 Task: Apply a VST vocoder creatively on a drum loop for robotic percussive textures.
Action: Mouse moved to (73, 10)
Screenshot: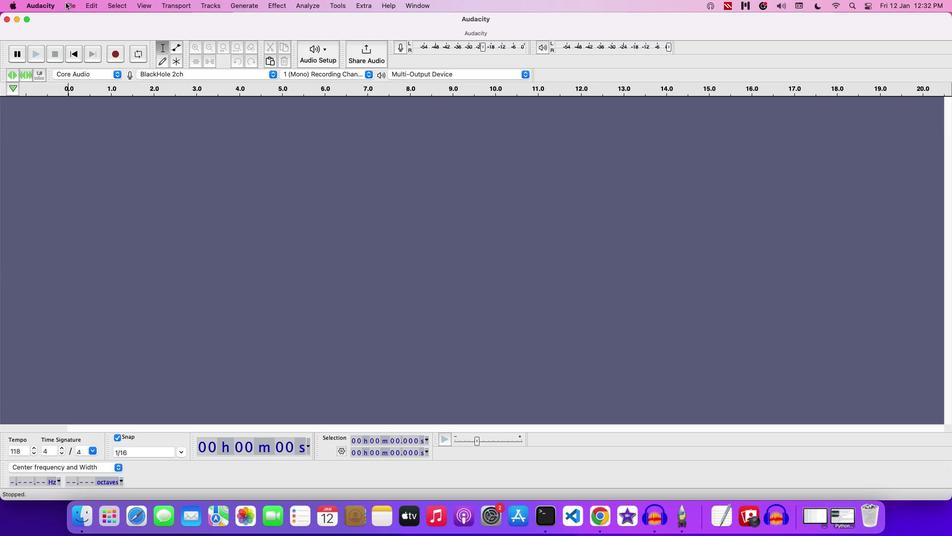 
Action: Mouse pressed left at (73, 10)
Screenshot: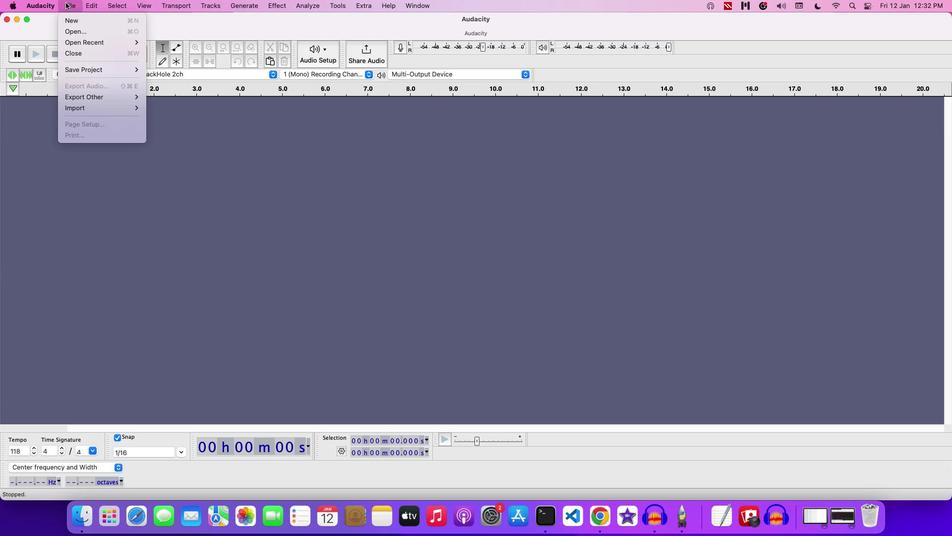 
Action: Mouse moved to (107, 37)
Screenshot: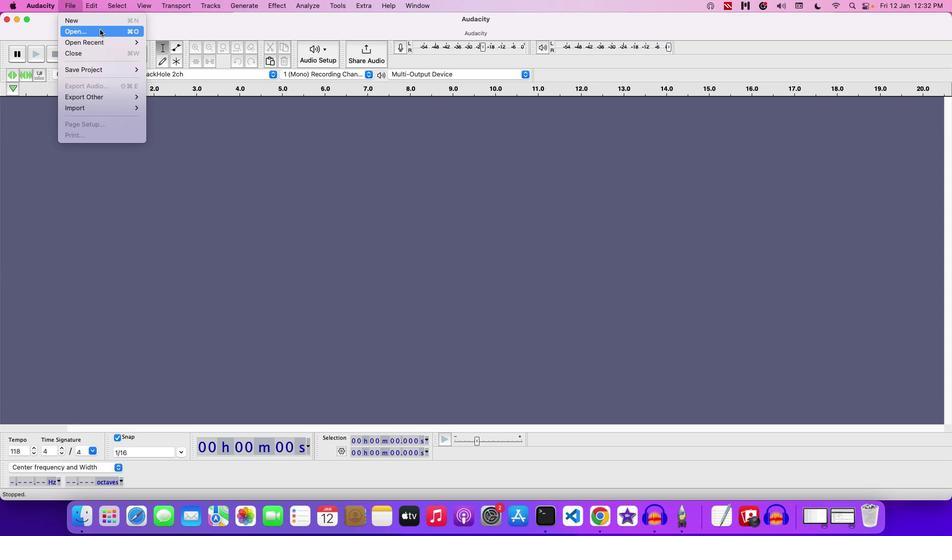 
Action: Mouse pressed left at (107, 37)
Screenshot: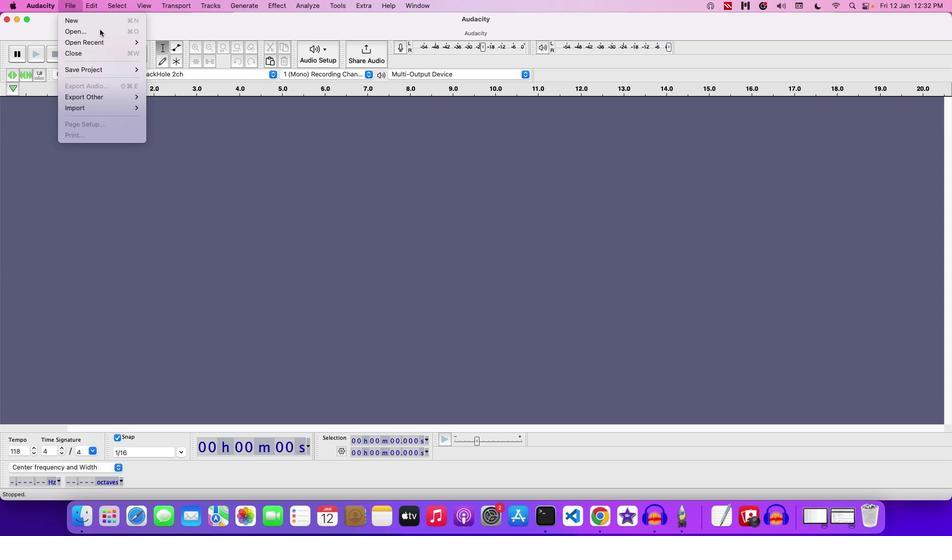 
Action: Mouse moved to (493, 115)
Screenshot: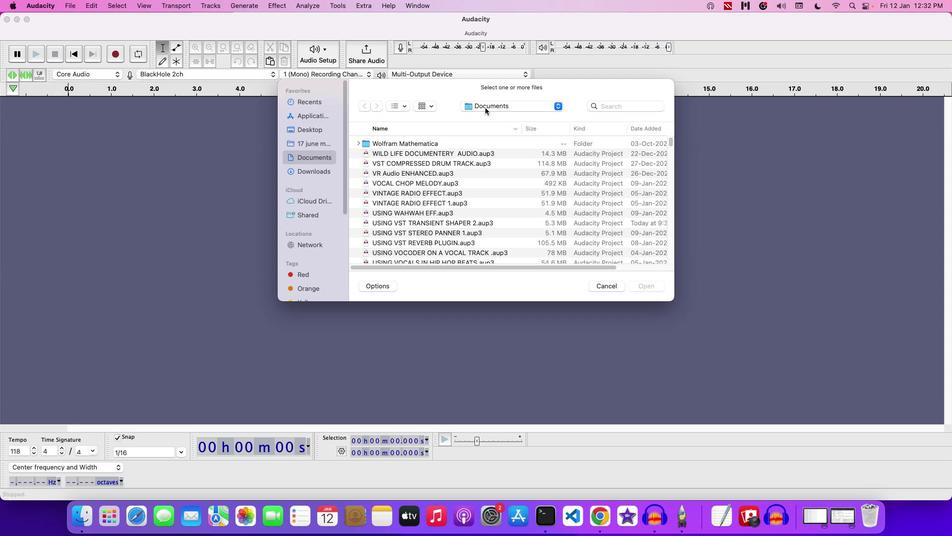 
Action: Mouse pressed left at (493, 115)
Screenshot: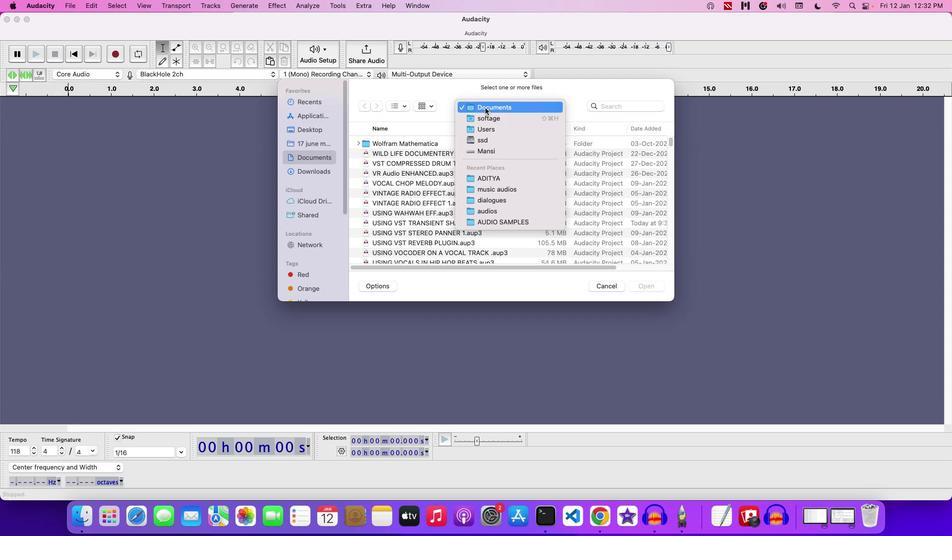 
Action: Mouse moved to (495, 181)
Screenshot: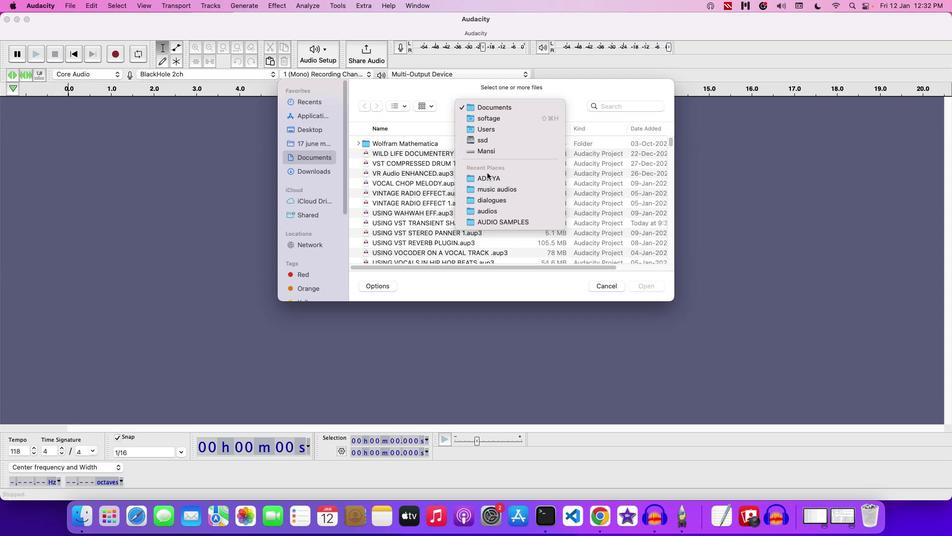 
Action: Mouse pressed left at (495, 181)
Screenshot: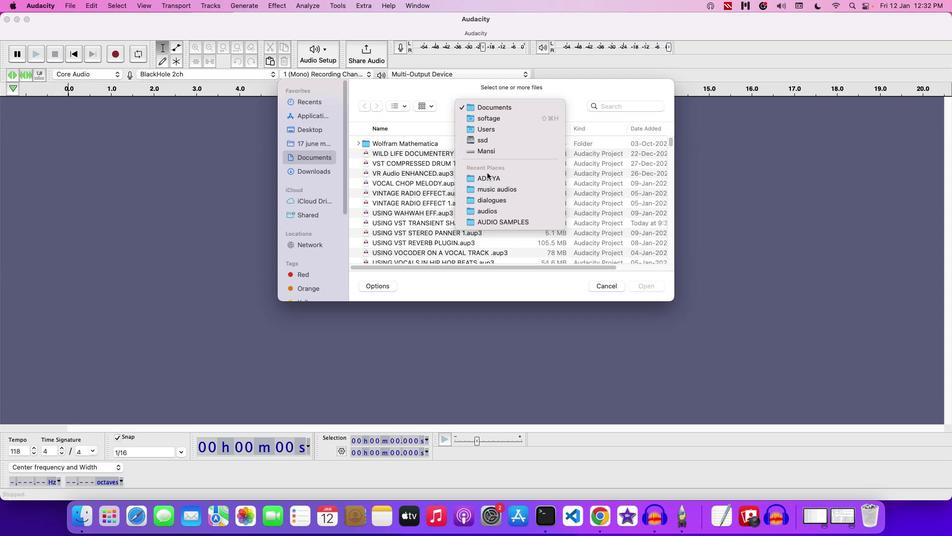 
Action: Mouse moved to (395, 237)
Screenshot: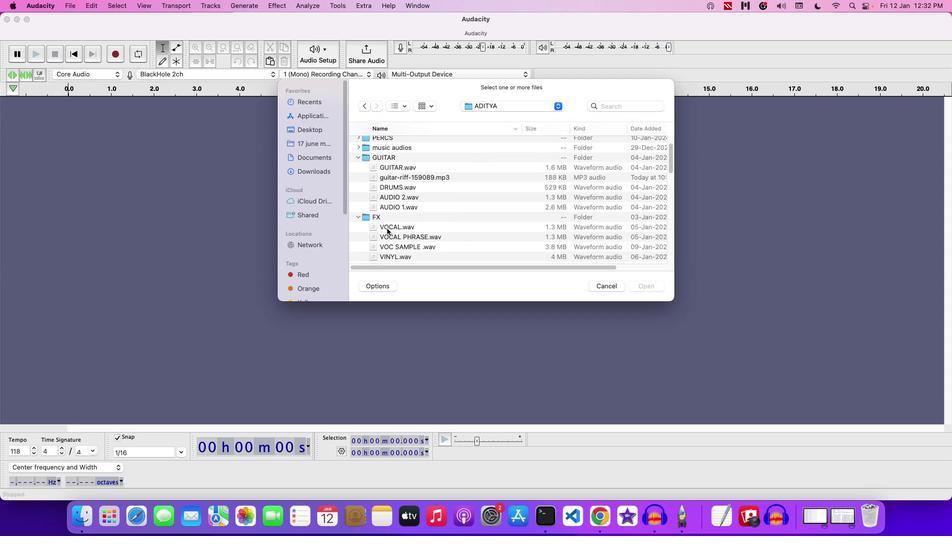 
Action: Mouse scrolled (395, 237) with delta (7, 7)
Screenshot: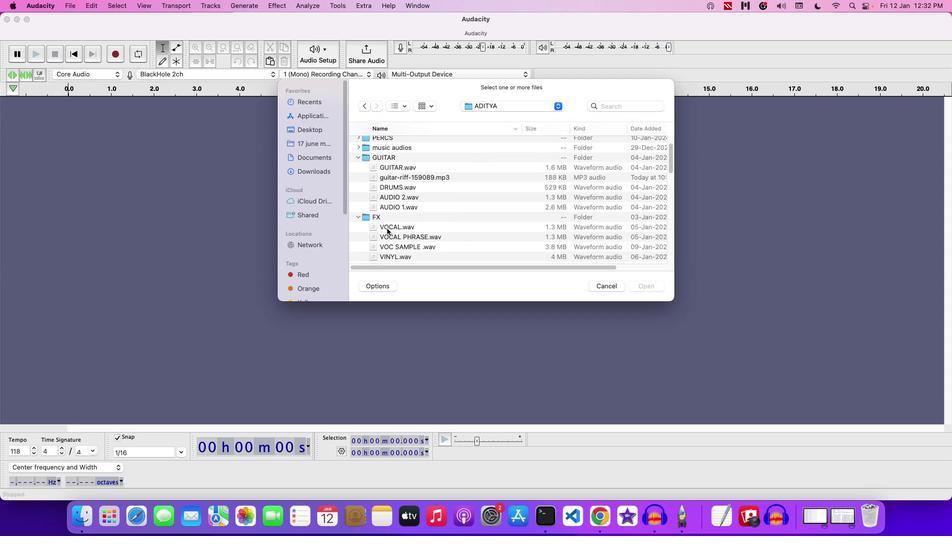 
Action: Mouse scrolled (395, 237) with delta (7, 7)
Screenshot: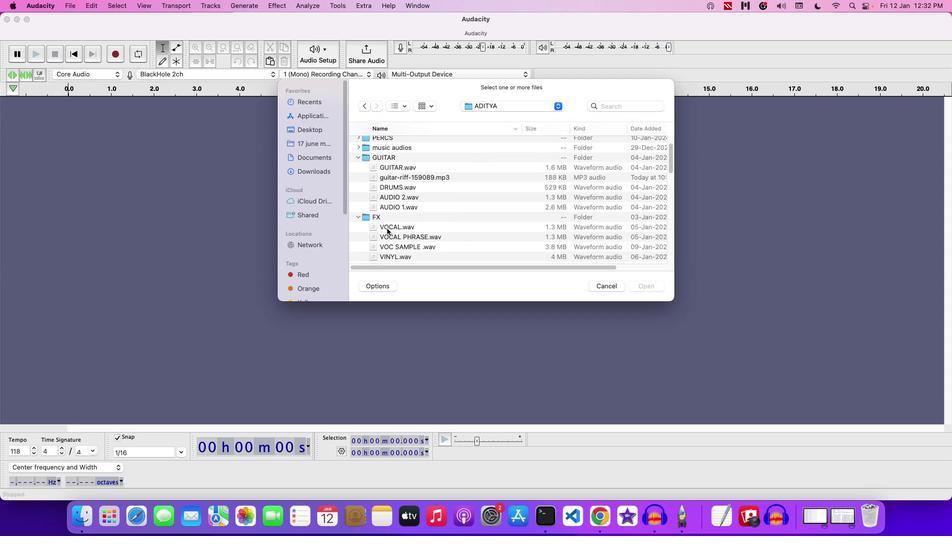 
Action: Mouse moved to (395, 236)
Screenshot: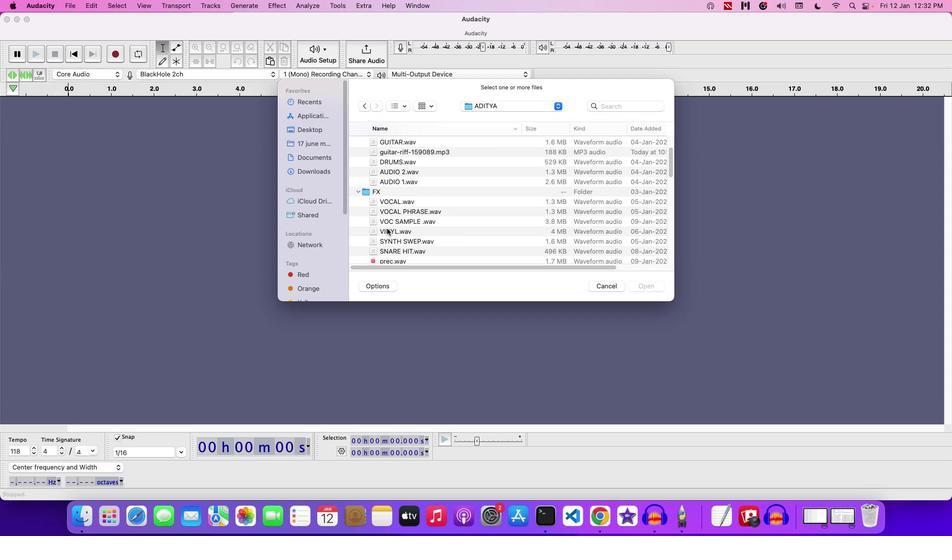 
Action: Mouse scrolled (395, 236) with delta (7, 6)
Screenshot: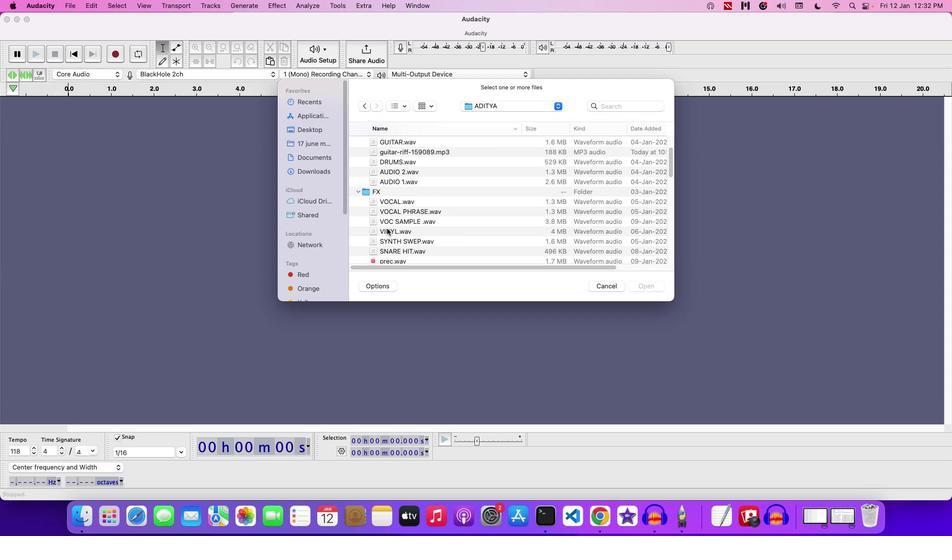 
Action: Mouse scrolled (395, 236) with delta (7, 6)
Screenshot: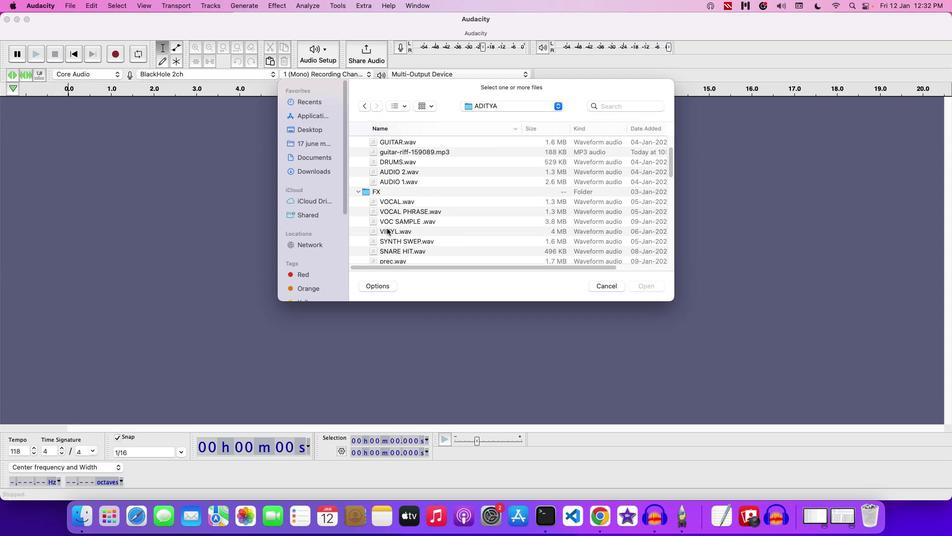 
Action: Mouse moved to (395, 235)
Screenshot: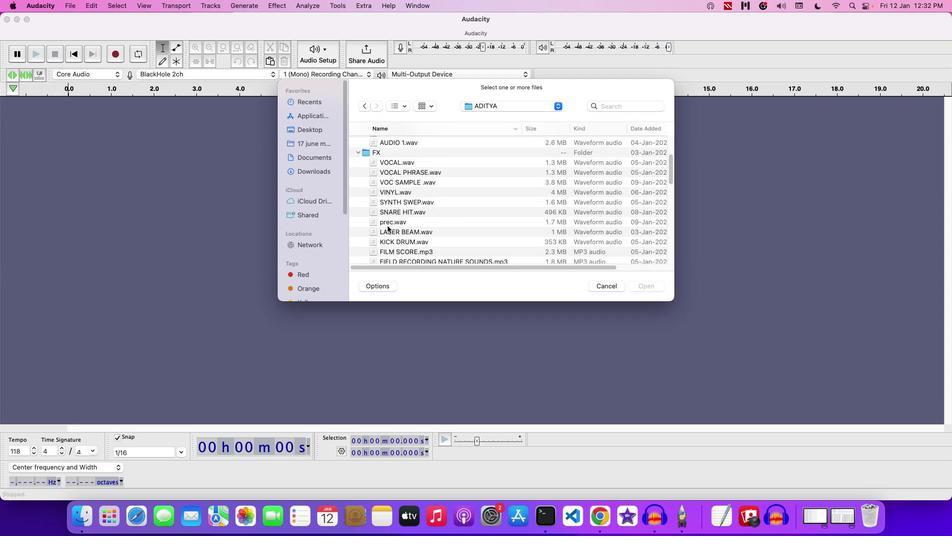 
Action: Mouse scrolled (395, 235) with delta (7, 7)
Screenshot: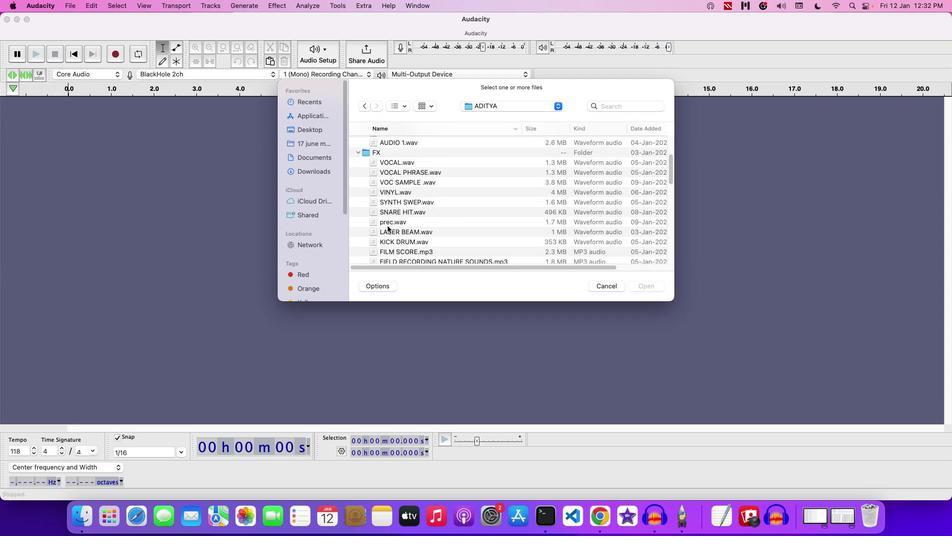 
Action: Mouse moved to (395, 234)
Screenshot: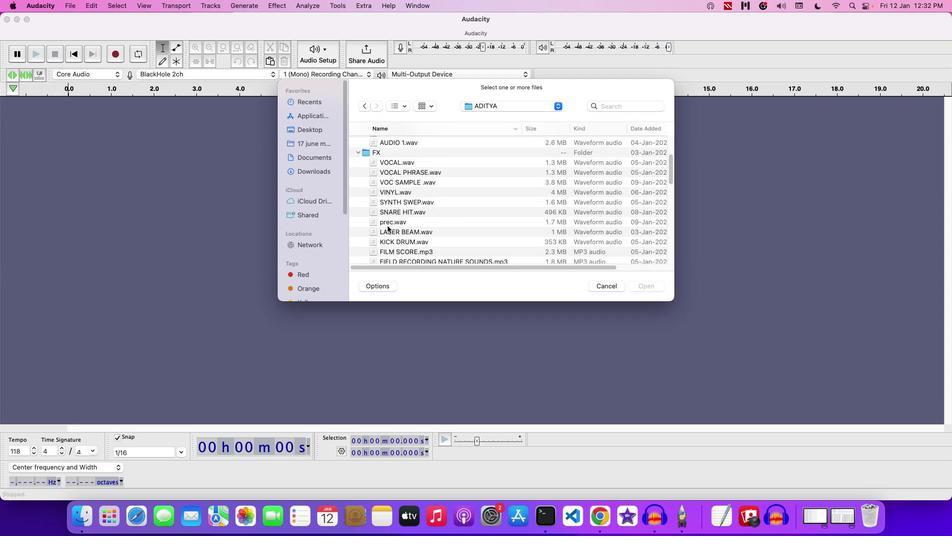 
Action: Mouse scrolled (395, 234) with delta (7, 7)
Screenshot: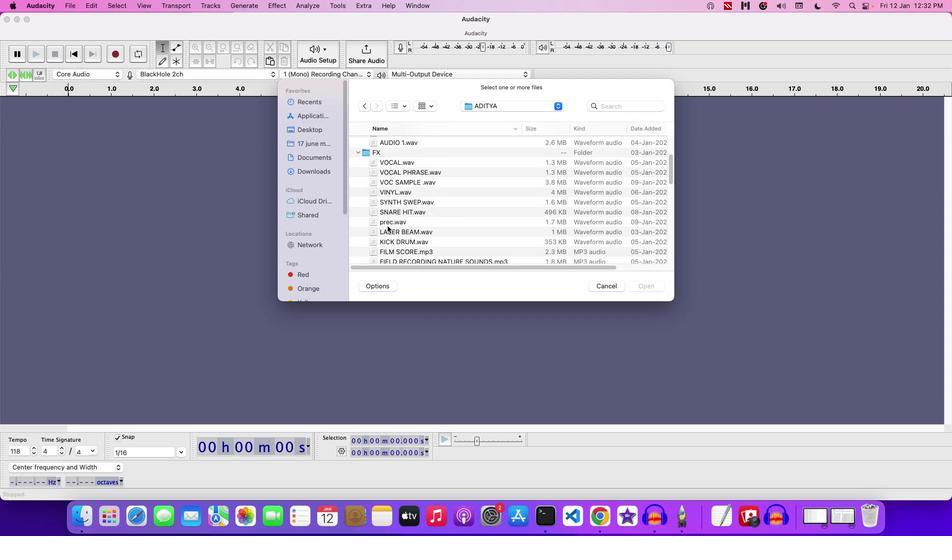 
Action: Mouse moved to (395, 233)
Screenshot: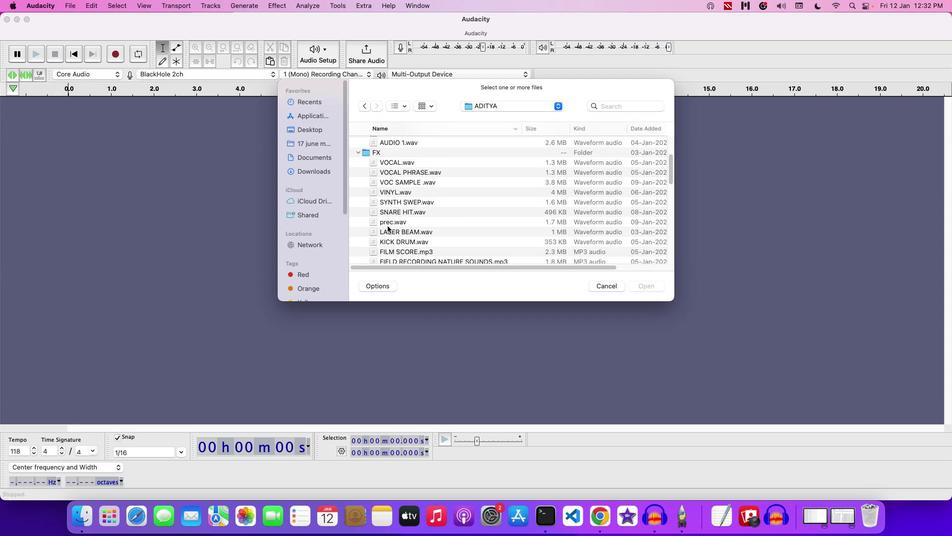 
Action: Mouse scrolled (395, 233) with delta (7, 6)
Screenshot: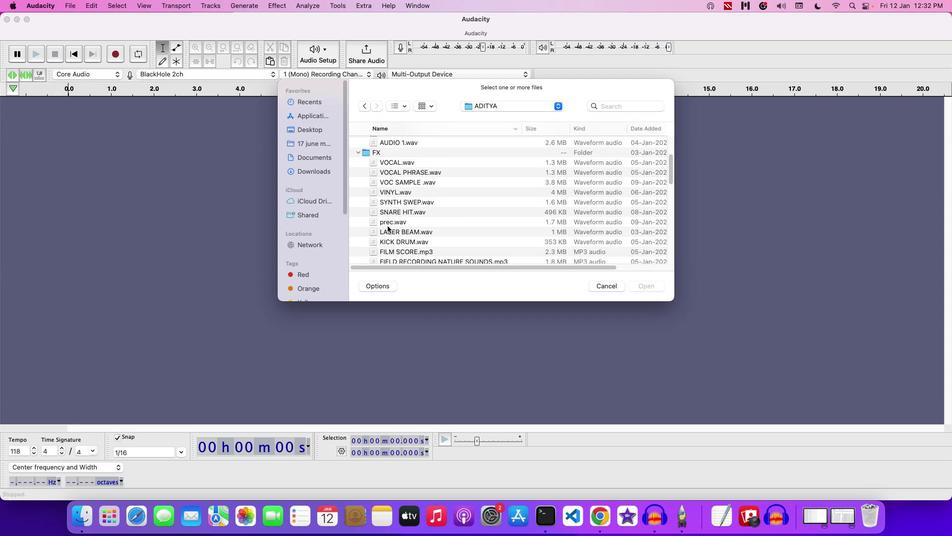 
Action: Mouse scrolled (395, 233) with delta (7, 7)
Screenshot: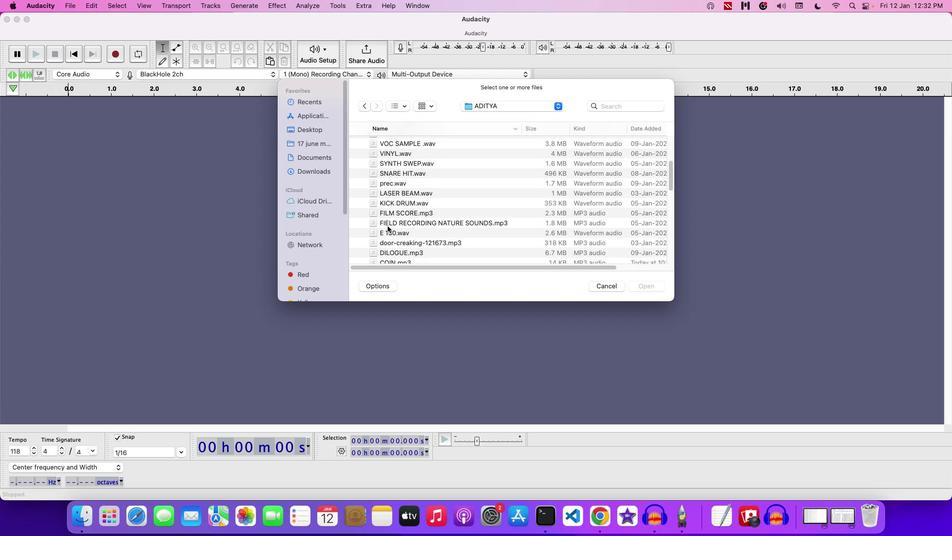 
Action: Mouse scrolled (395, 233) with delta (7, 7)
Screenshot: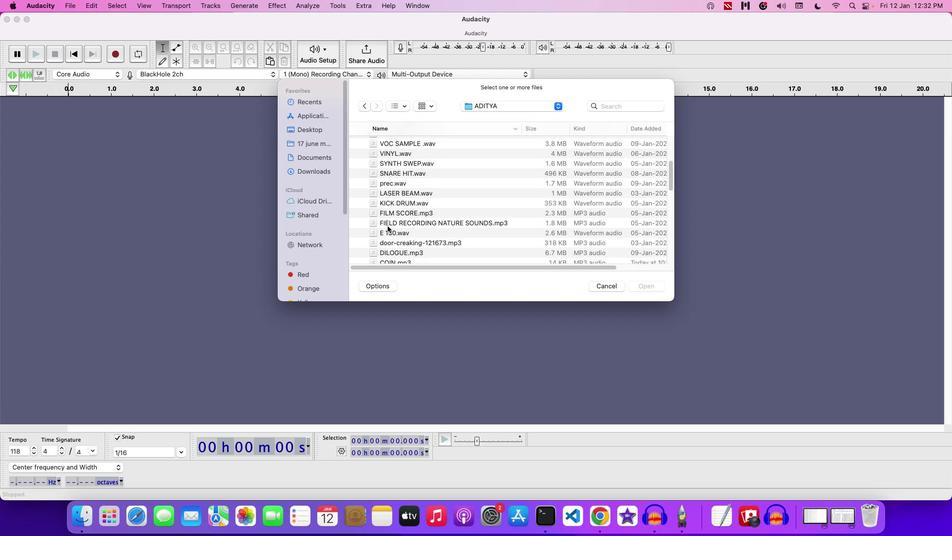
Action: Mouse scrolled (395, 233) with delta (7, 6)
Screenshot: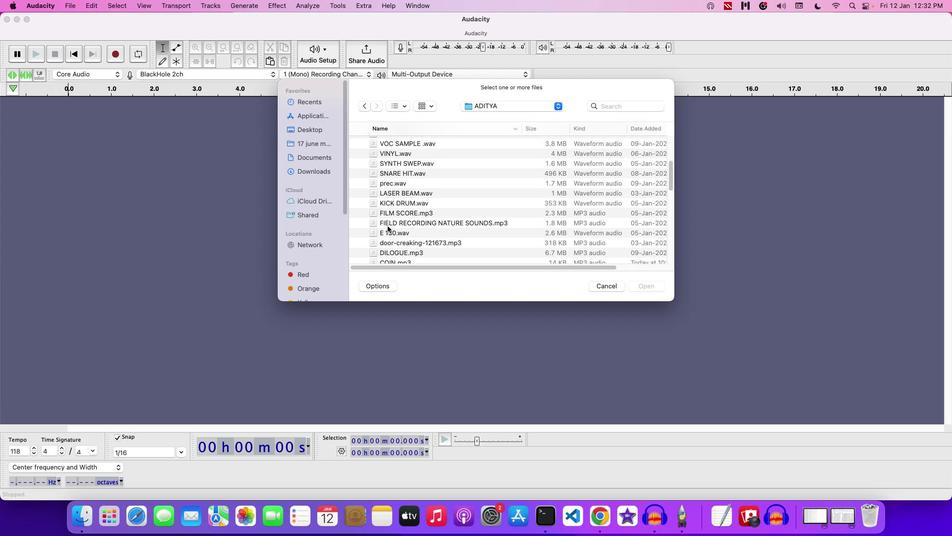 
Action: Mouse scrolled (395, 233) with delta (7, 7)
Screenshot: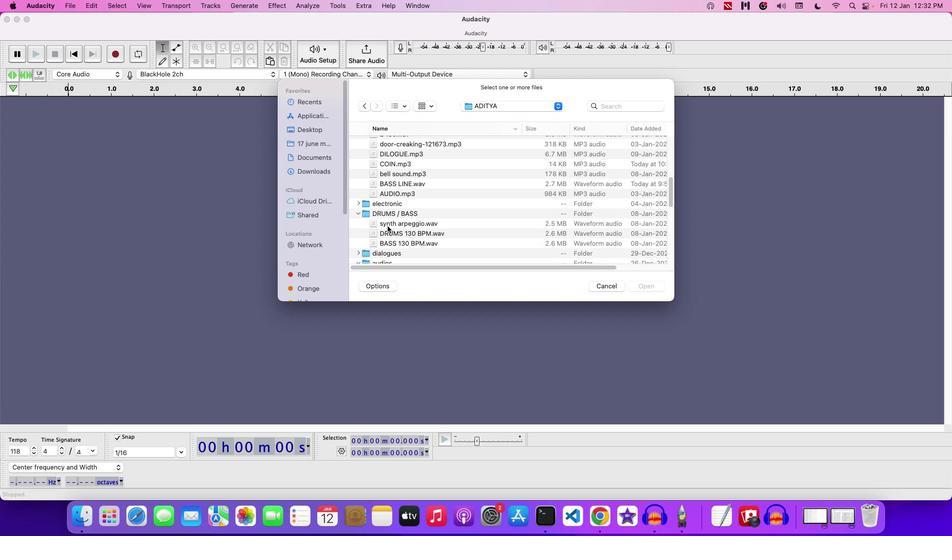 
Action: Mouse scrolled (395, 233) with delta (7, 7)
Screenshot: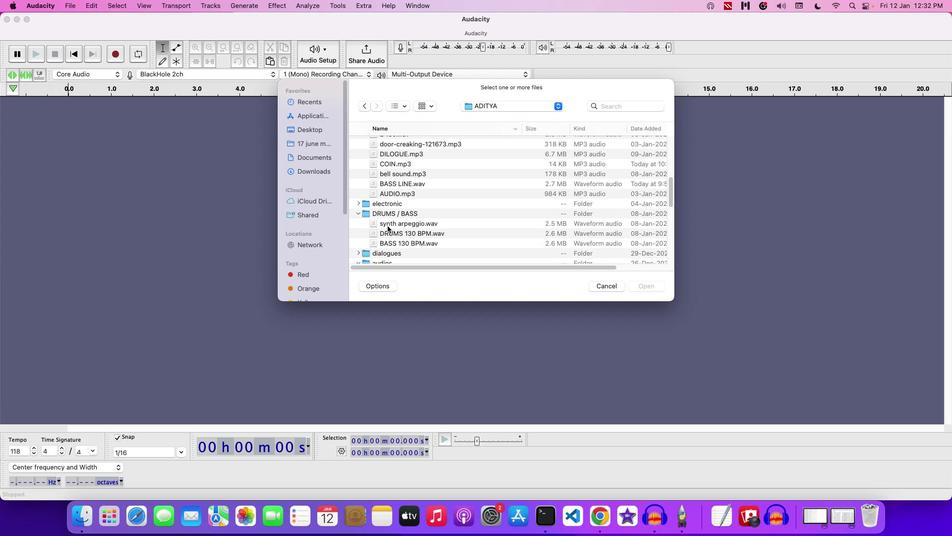 
Action: Mouse scrolled (395, 233) with delta (7, 6)
Screenshot: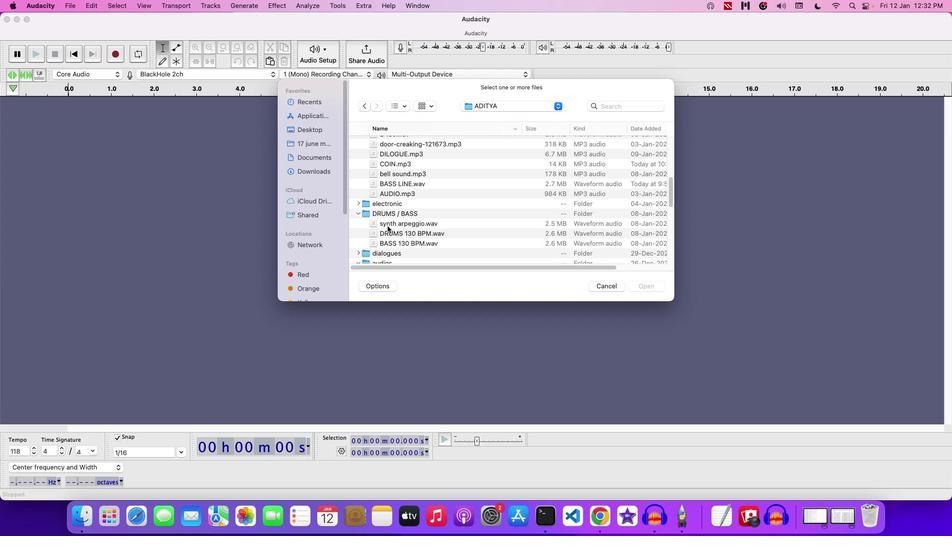 
Action: Mouse scrolled (395, 233) with delta (7, 5)
Screenshot: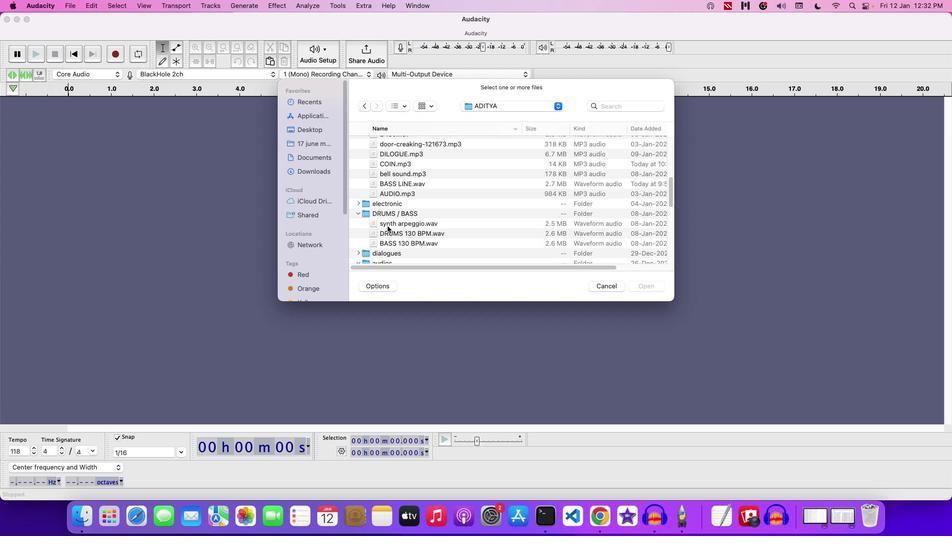 
Action: Mouse moved to (403, 237)
Screenshot: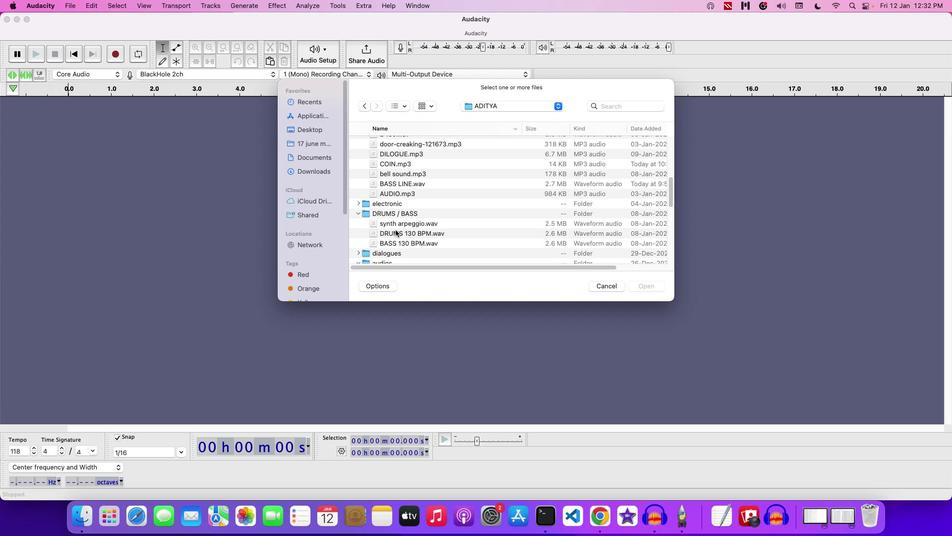 
Action: Mouse pressed left at (403, 237)
Screenshot: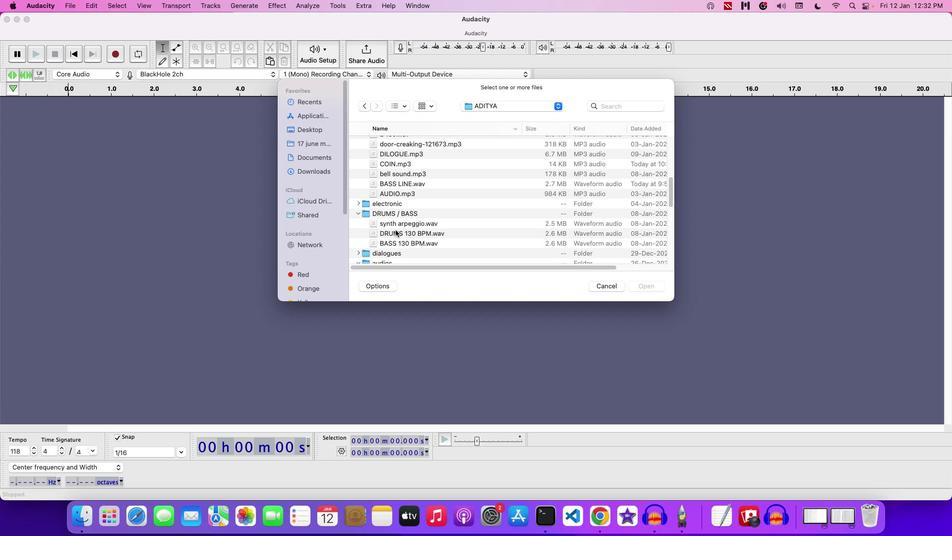 
Action: Mouse moved to (408, 239)
Screenshot: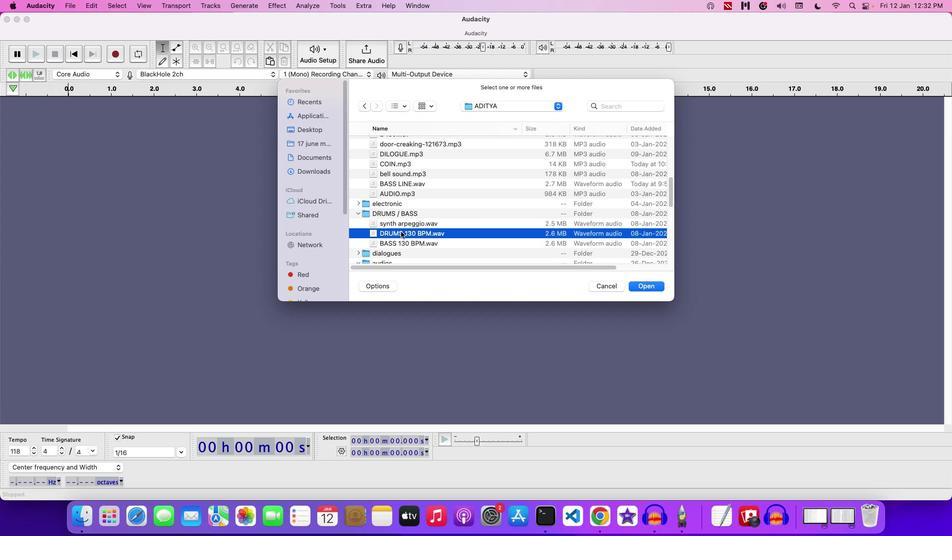 
Action: Mouse pressed left at (408, 239)
Screenshot: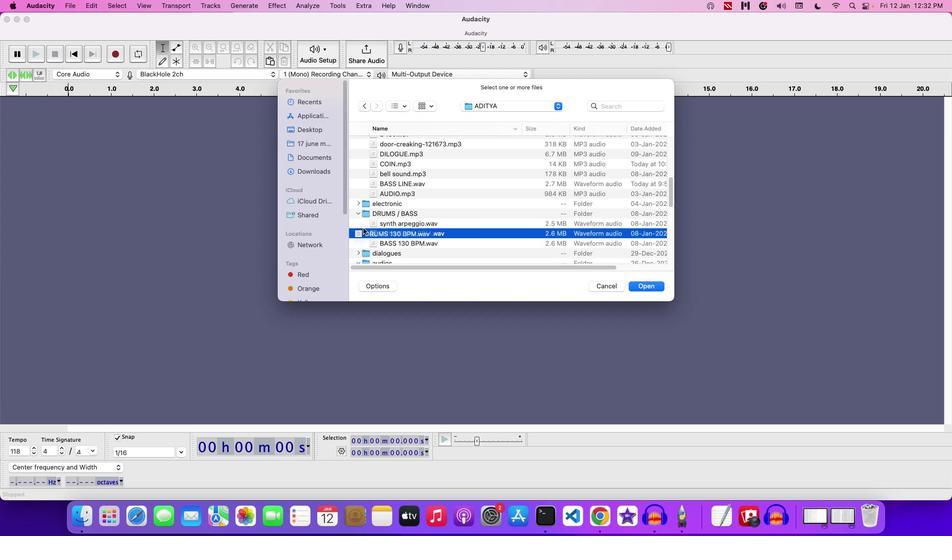 
Action: Mouse moved to (625, 291)
Screenshot: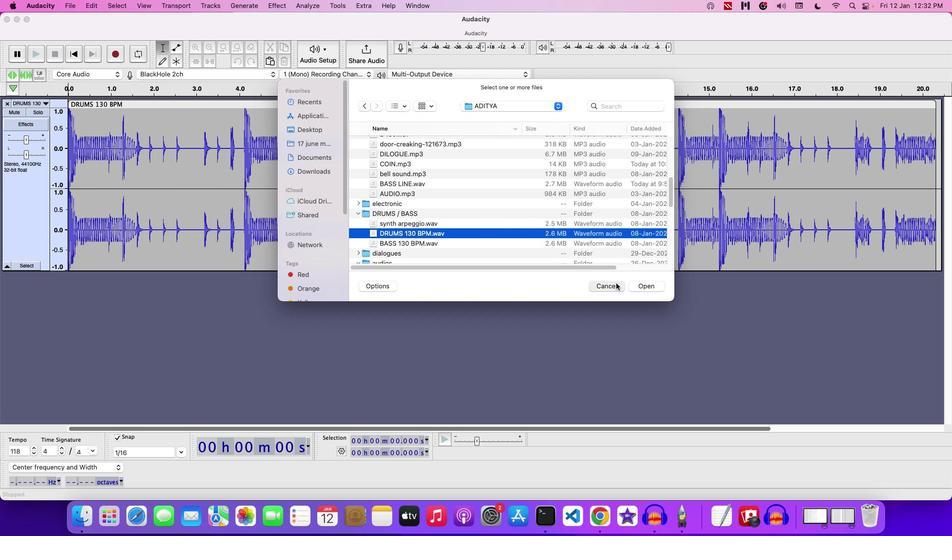 
Action: Mouse pressed left at (625, 291)
Screenshot: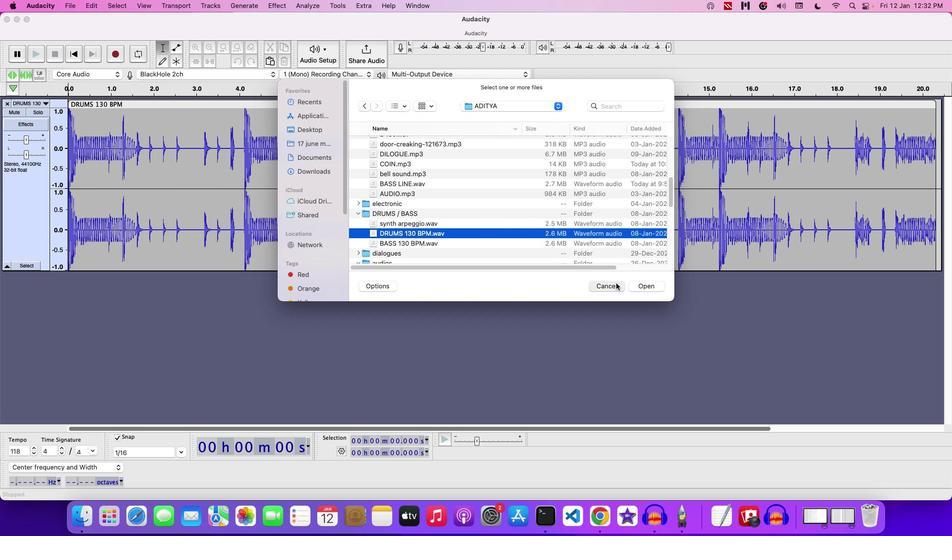 
Action: Mouse moved to (370, 235)
Screenshot: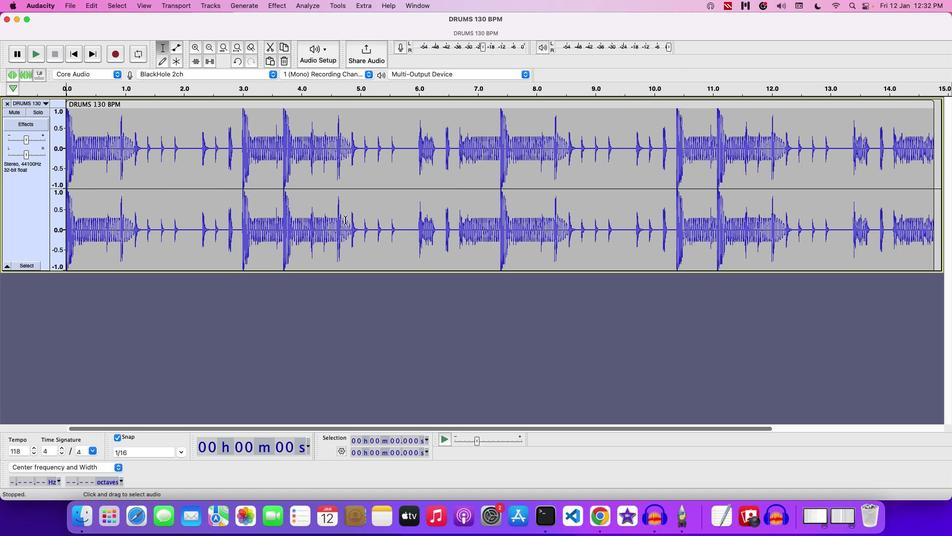 
Action: Key pressed Key.space
Screenshot: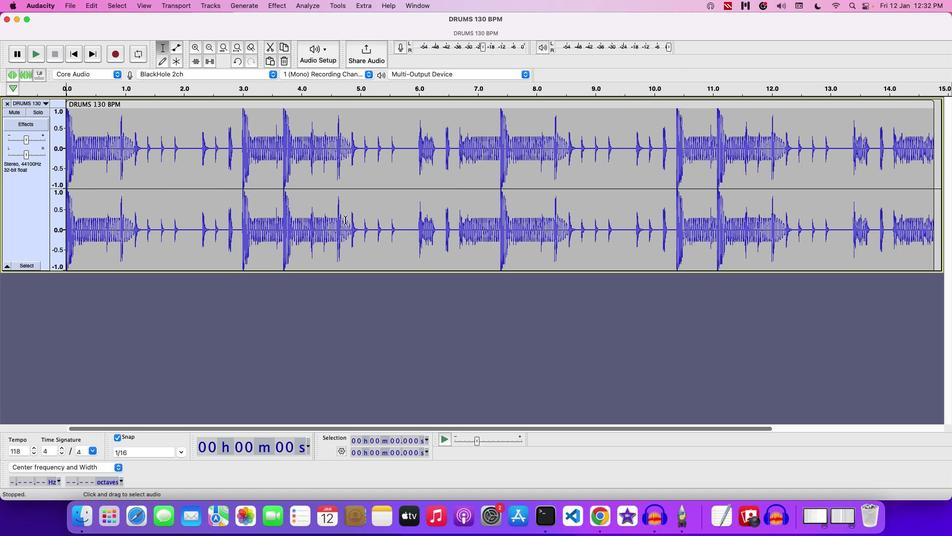 
Action: Mouse moved to (103, 145)
Screenshot: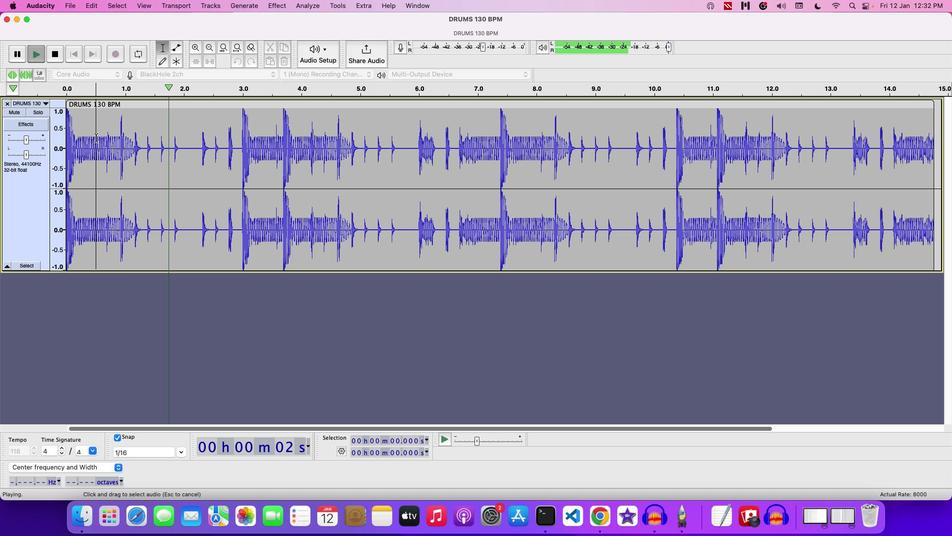 
Action: Mouse pressed left at (103, 145)
Screenshot: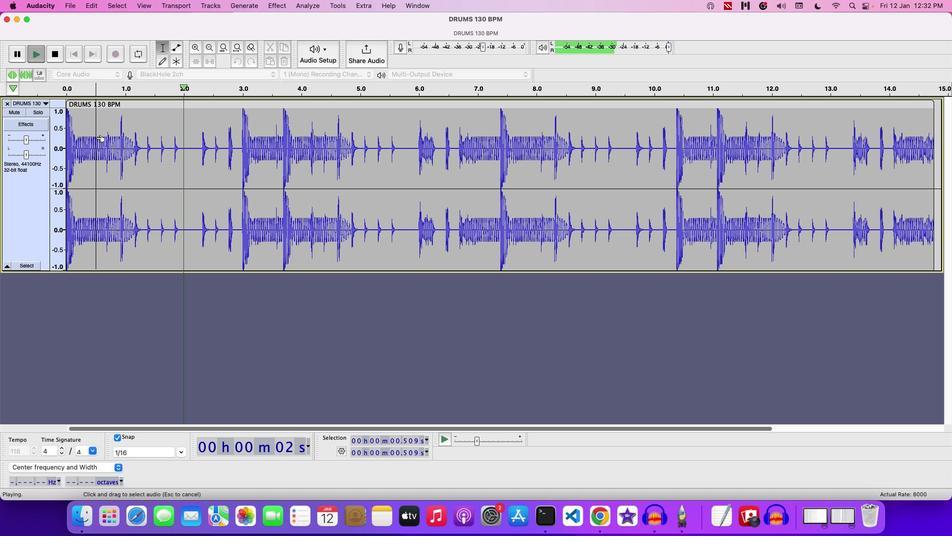 
Action: Mouse pressed left at (103, 145)
Screenshot: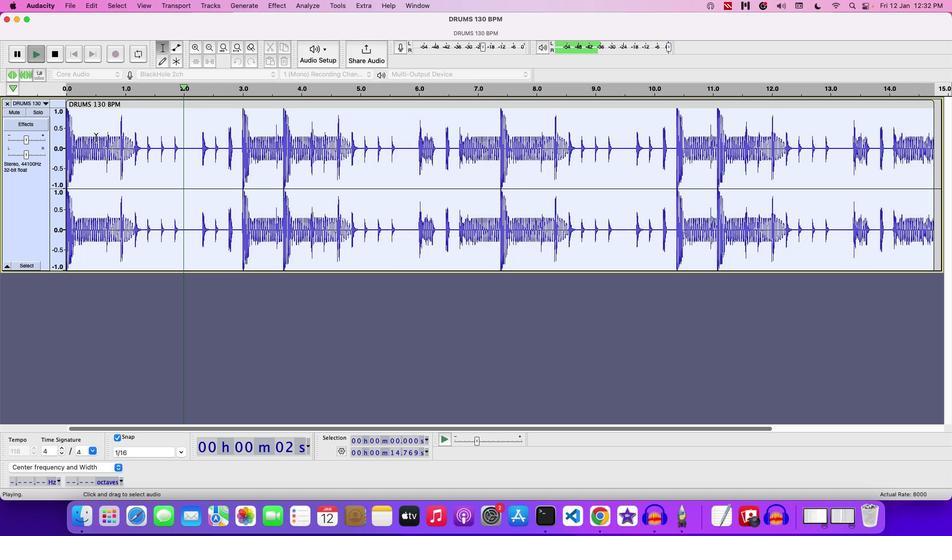 
Action: Mouse moved to (35, 147)
Screenshot: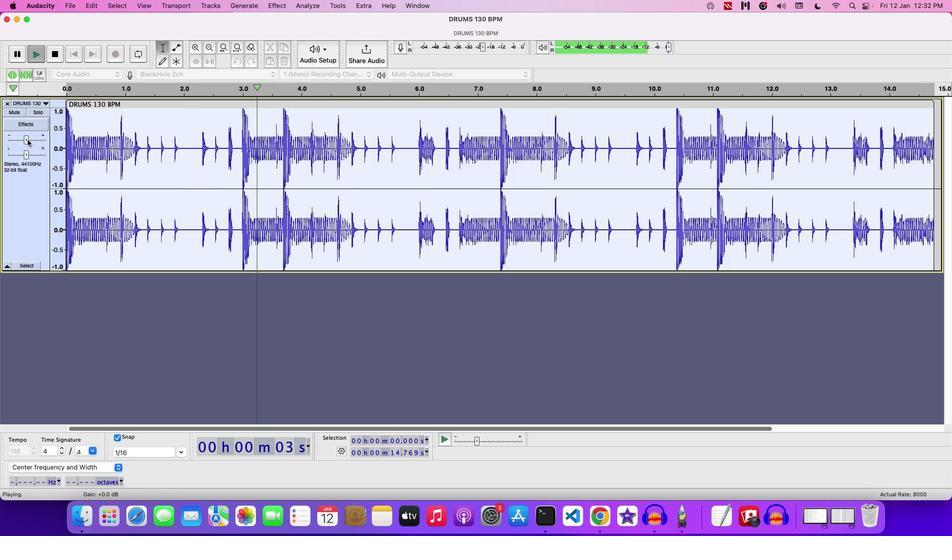
Action: Mouse pressed left at (35, 147)
Screenshot: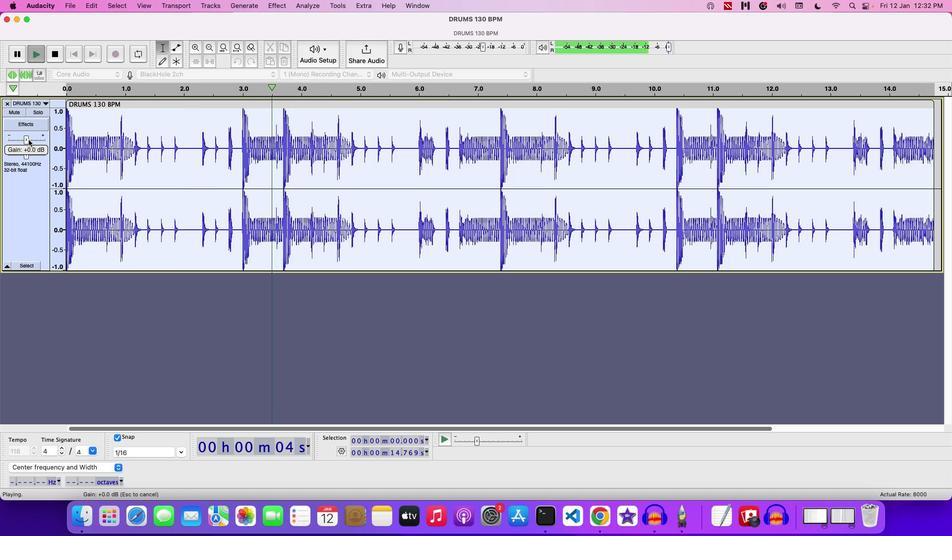 
Action: Mouse moved to (286, 14)
Screenshot: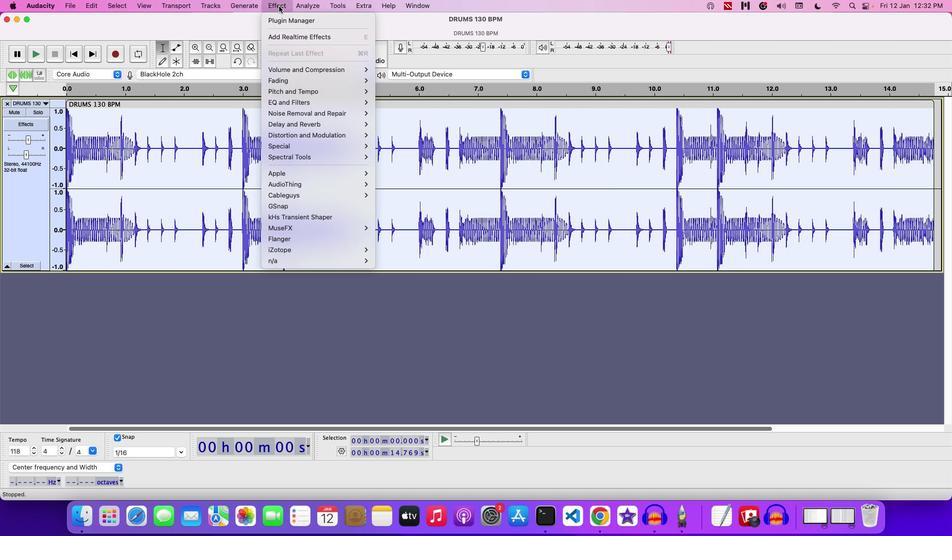
Action: Mouse pressed left at (286, 14)
Screenshot: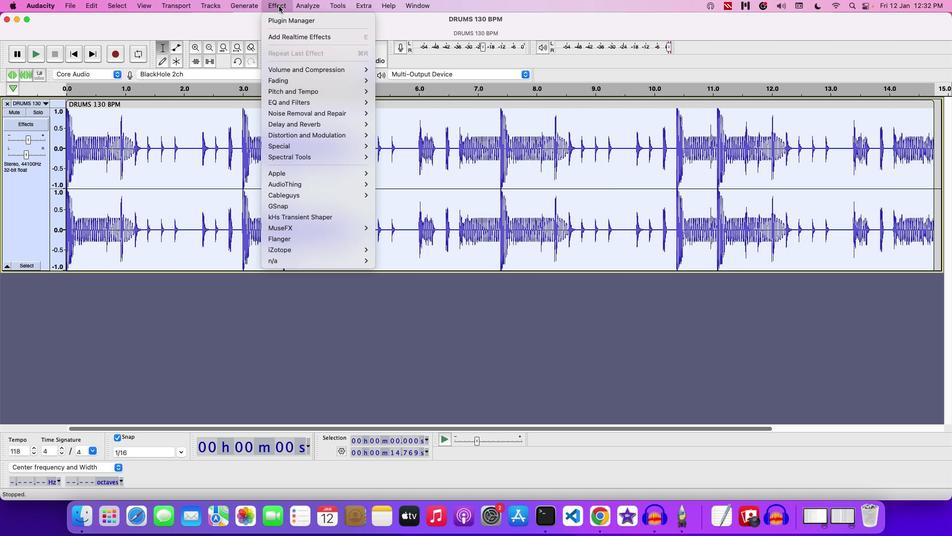 
Action: Mouse moved to (417, 172)
Screenshot: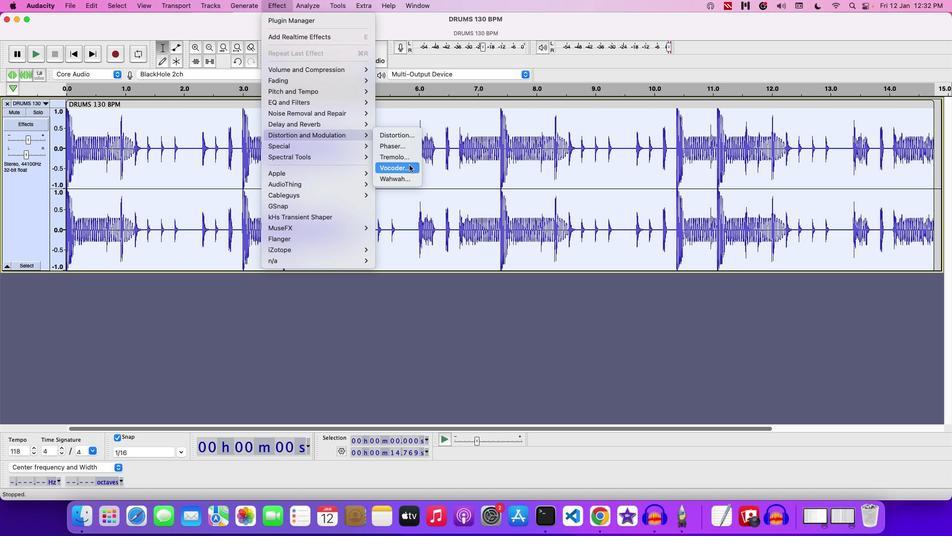 
Action: Mouse pressed left at (417, 172)
Screenshot: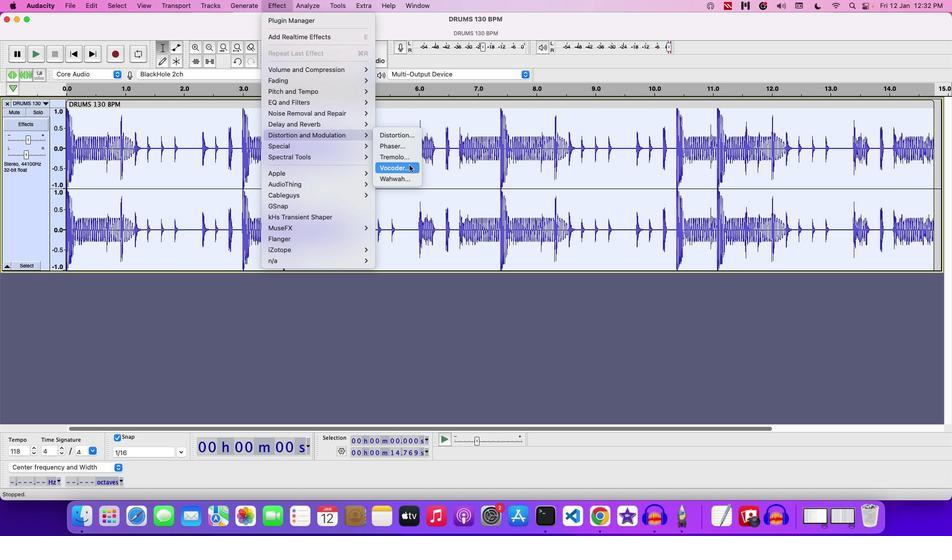 
Action: Mouse moved to (481, 193)
Screenshot: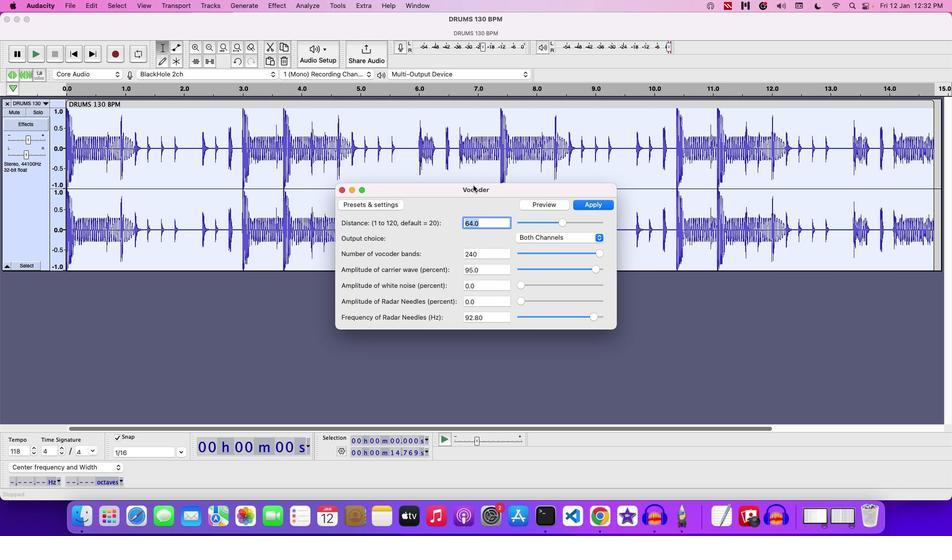 
Action: Mouse pressed left at (481, 193)
Screenshot: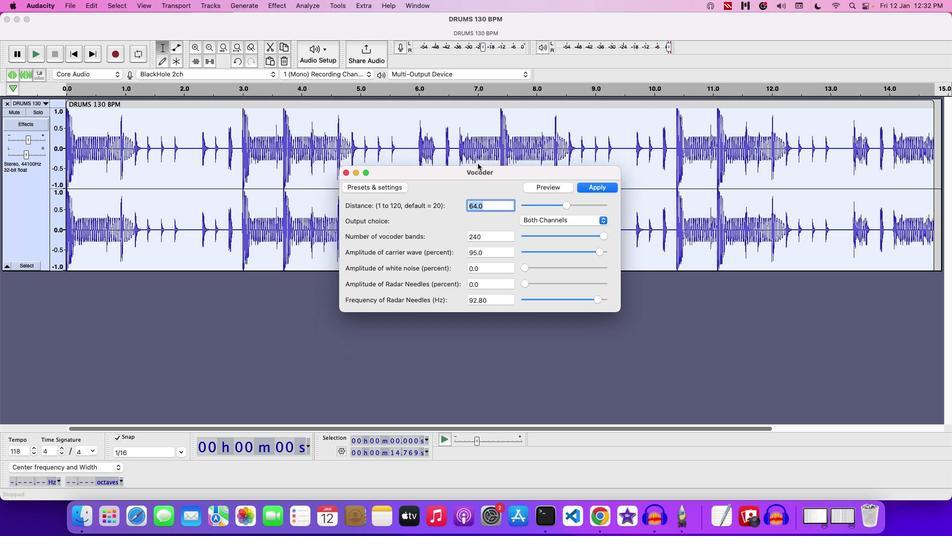 
Action: Mouse moved to (570, 172)
Screenshot: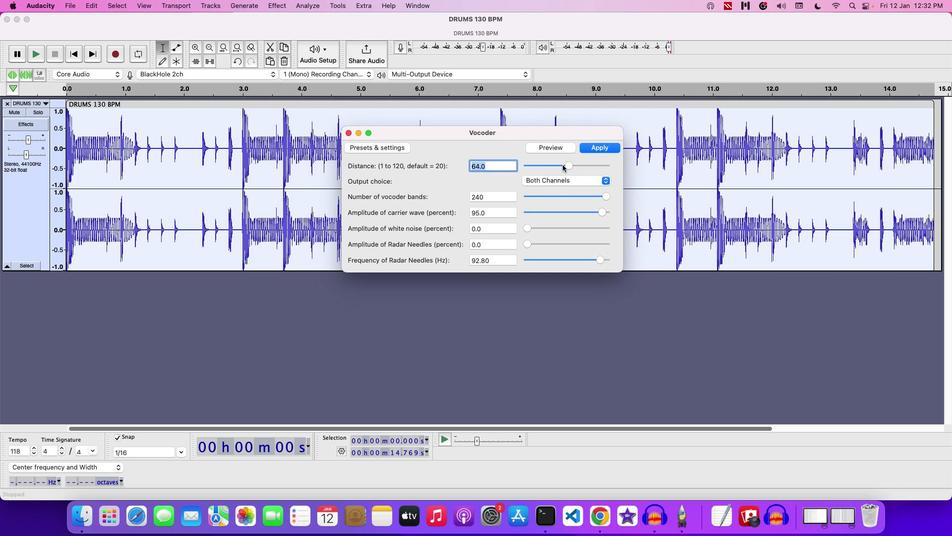 
Action: Mouse pressed left at (570, 172)
Screenshot: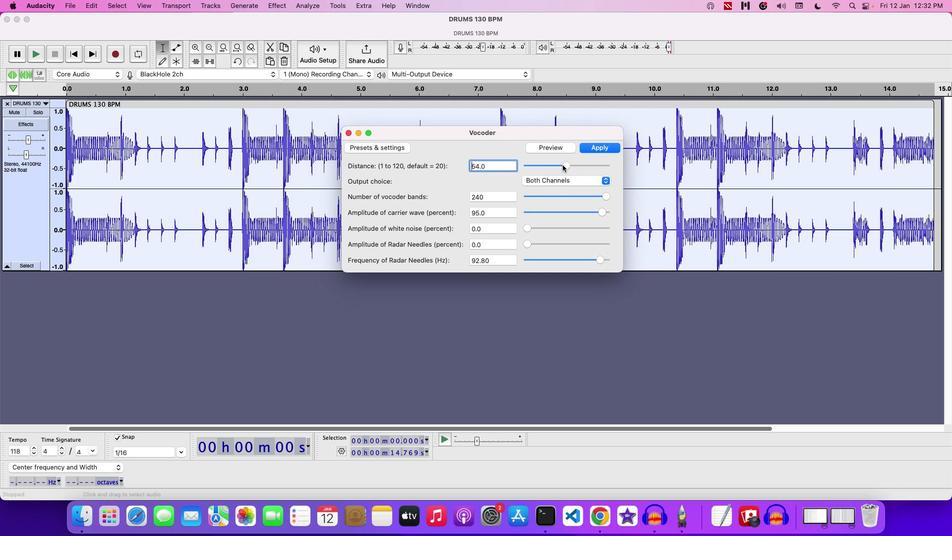 
Action: Mouse moved to (562, 149)
Screenshot: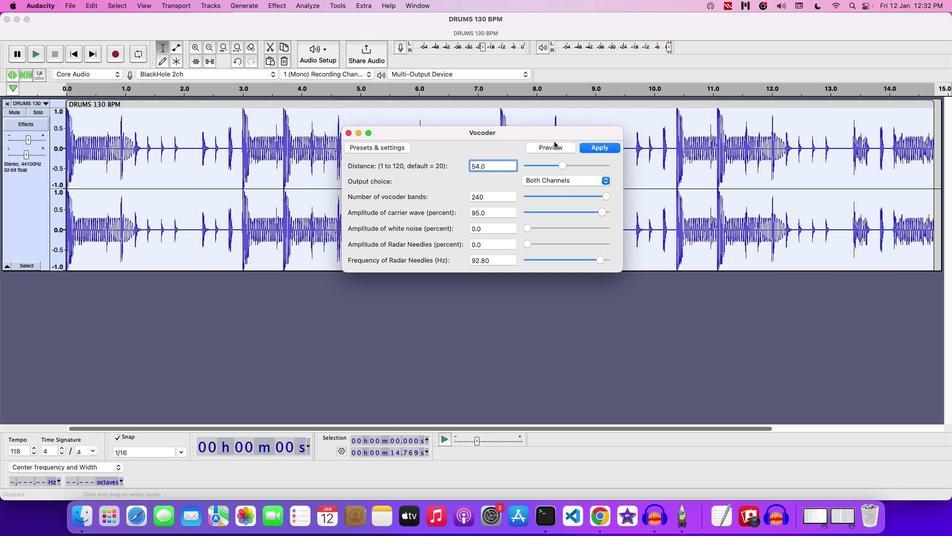 
Action: Mouse pressed left at (562, 149)
Screenshot: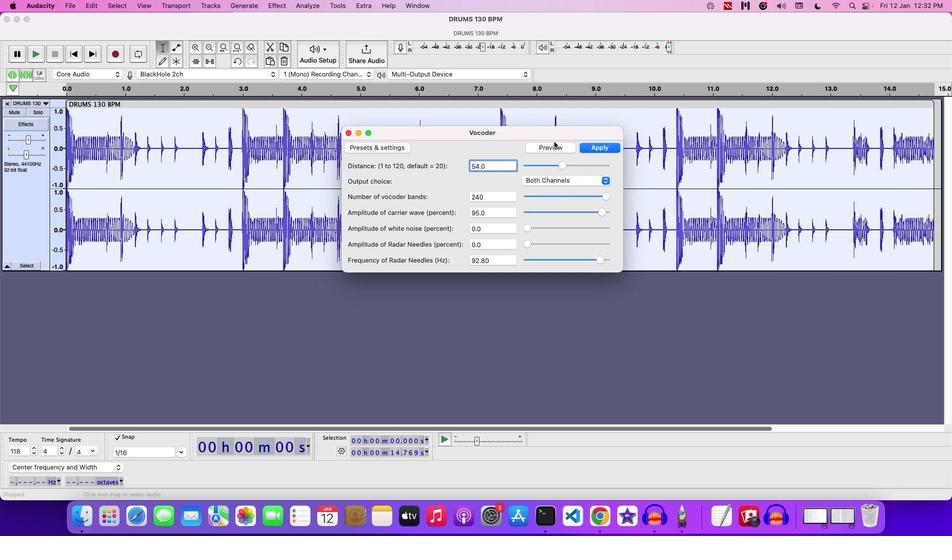 
Action: Mouse moved to (561, 157)
Screenshot: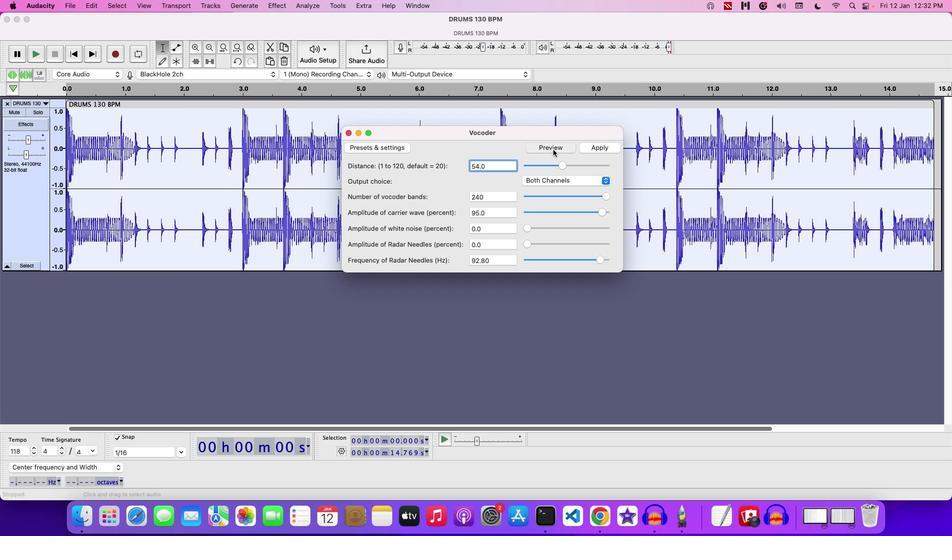 
Action: Mouse pressed left at (561, 157)
Screenshot: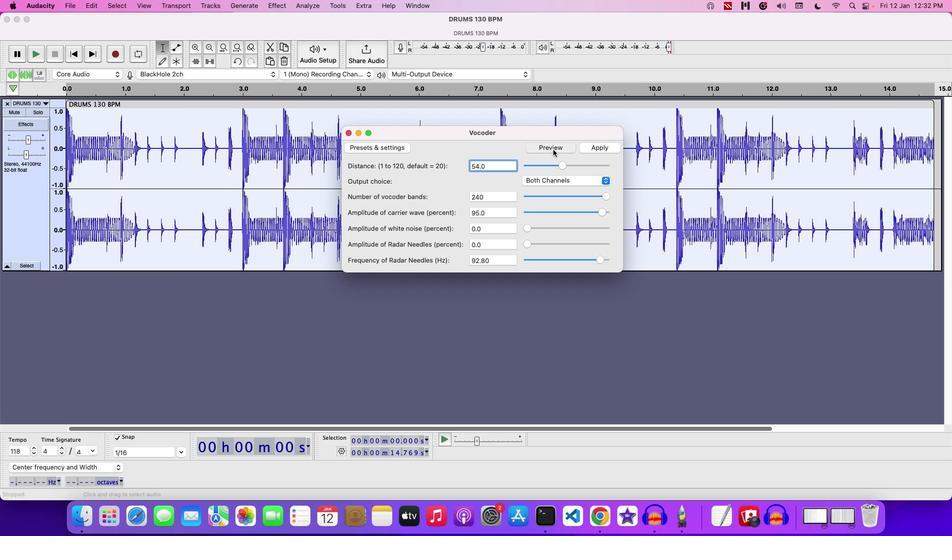 
Action: Mouse moved to (613, 154)
Screenshot: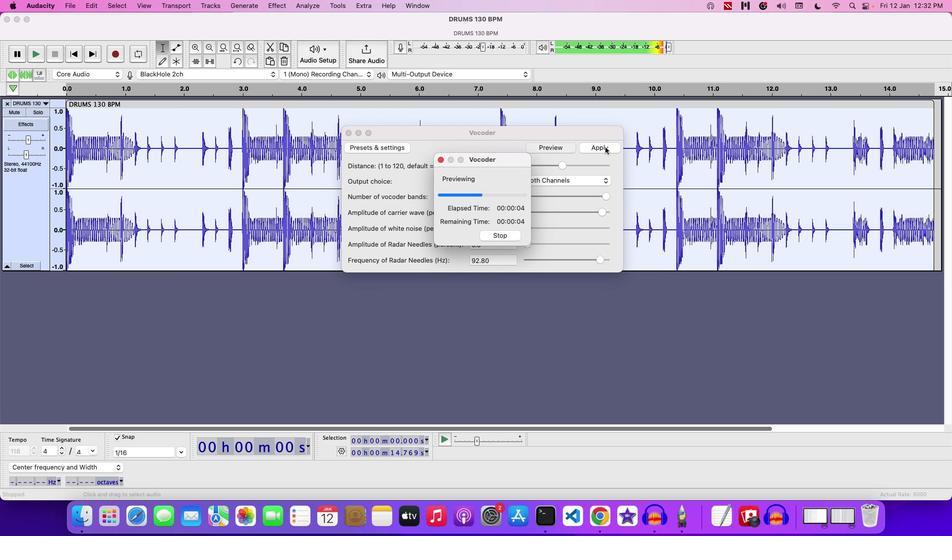 
Action: Mouse pressed left at (613, 154)
Screenshot: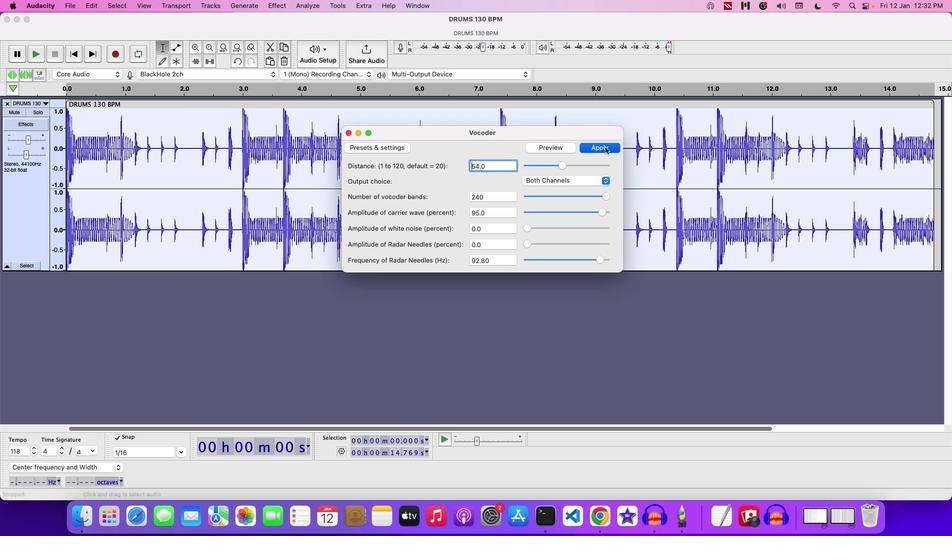 
Action: Mouse moved to (519, 224)
Screenshot: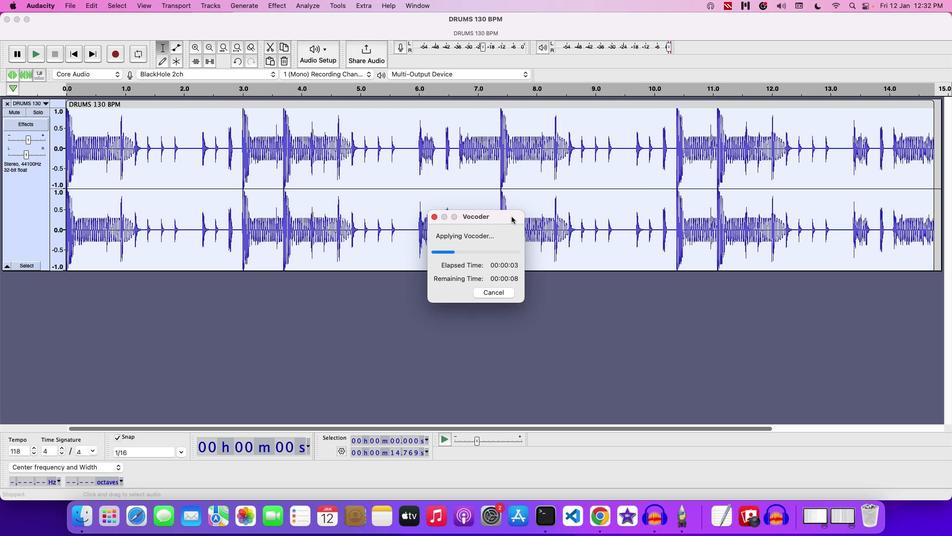 
Action: Mouse pressed left at (519, 224)
Screenshot: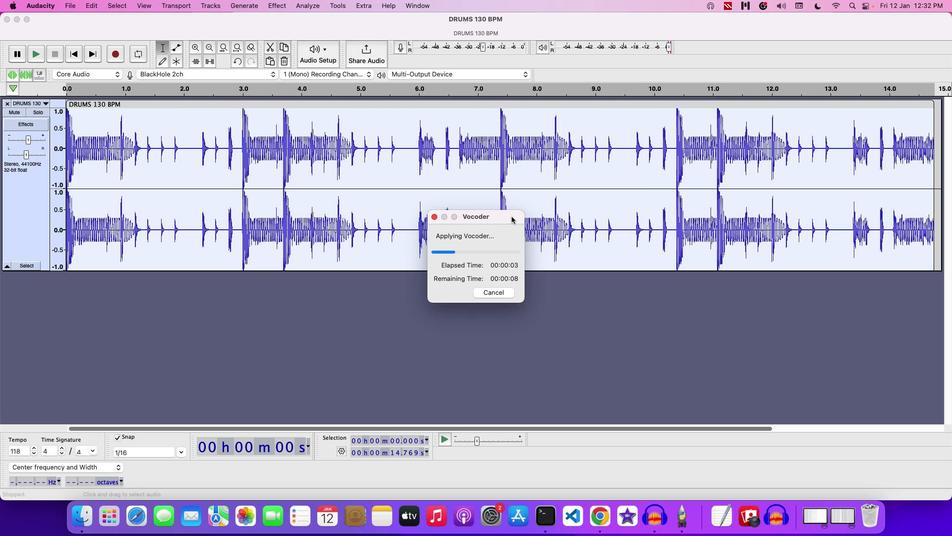 
Action: Mouse moved to (37, 146)
Screenshot: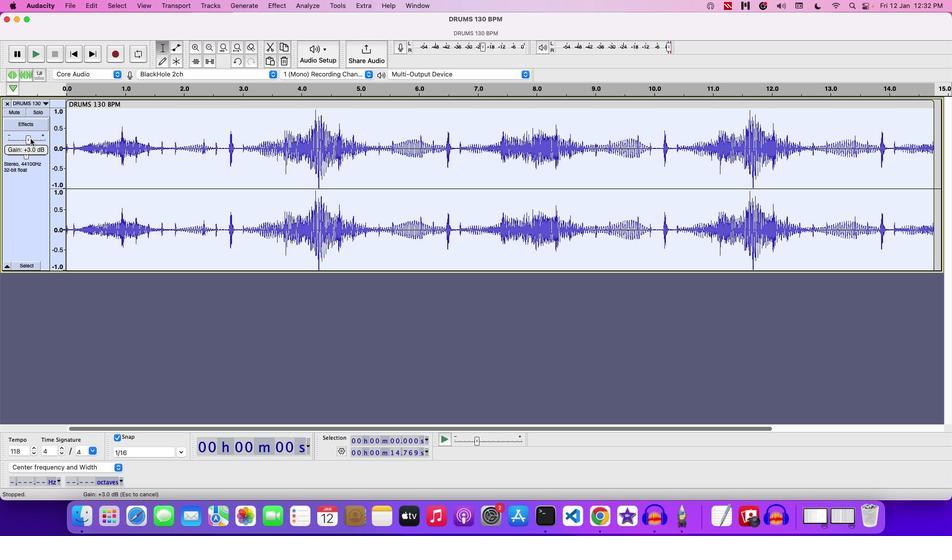 
Action: Mouse pressed left at (37, 146)
Screenshot: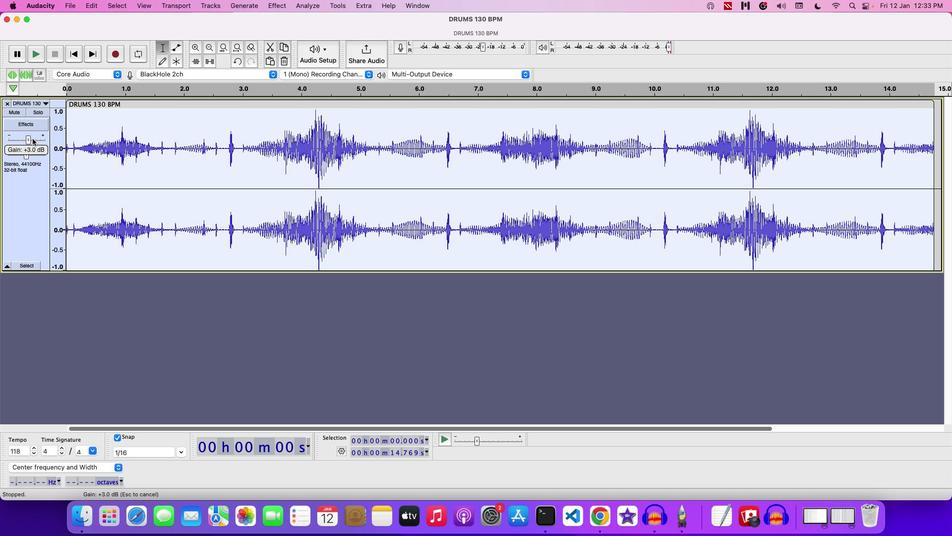 
Action: Mouse moved to (42, 146)
Screenshot: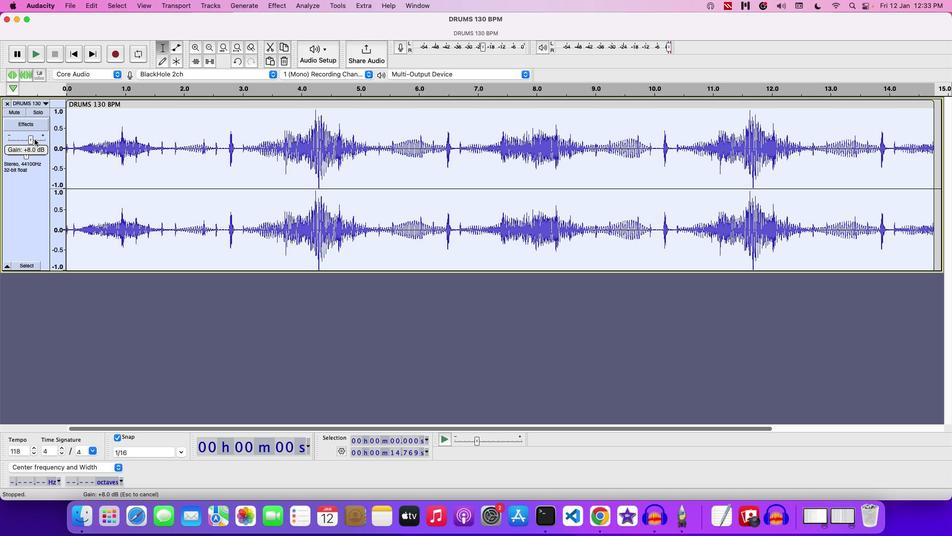 
Action: Key pressed Key.space
Screenshot: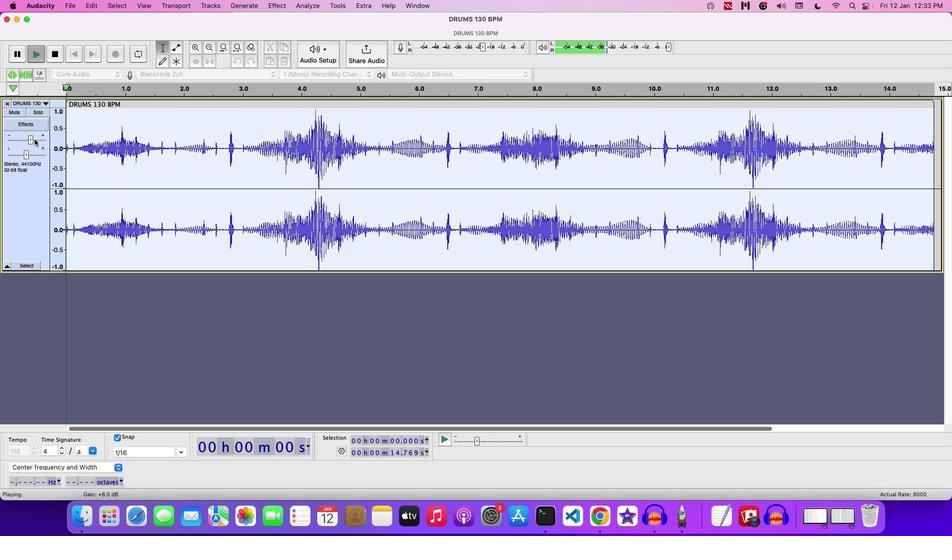 
Action: Mouse moved to (40, 145)
Screenshot: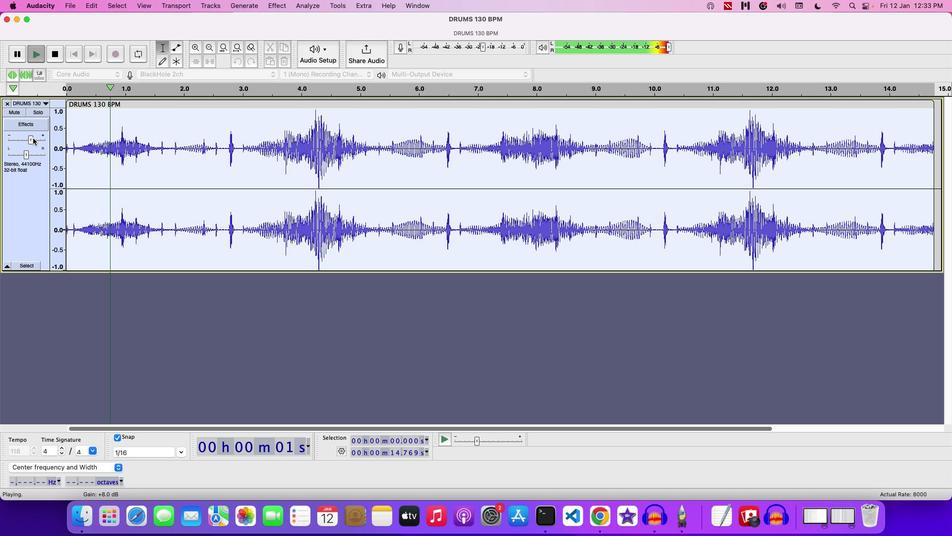 
Action: Mouse pressed left at (40, 145)
Screenshot: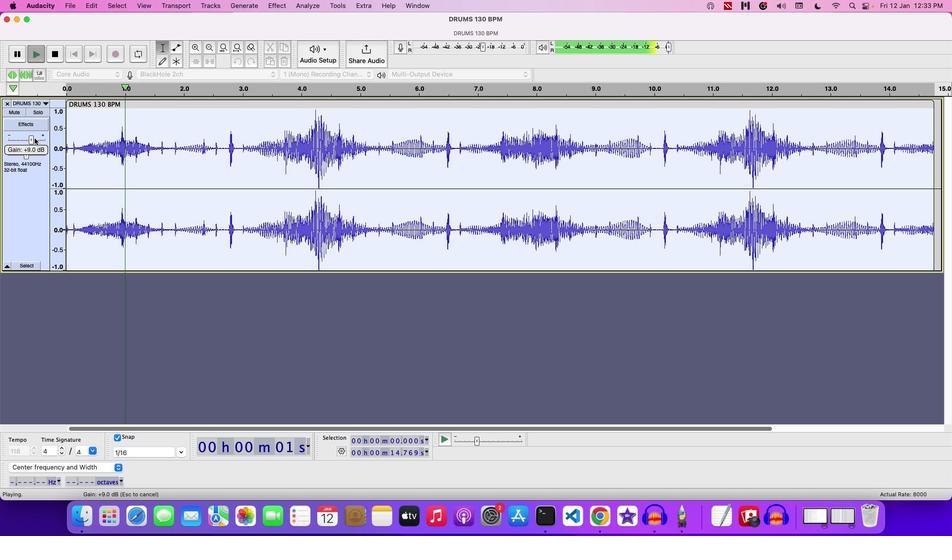 
Action: Mouse moved to (78, 12)
Screenshot: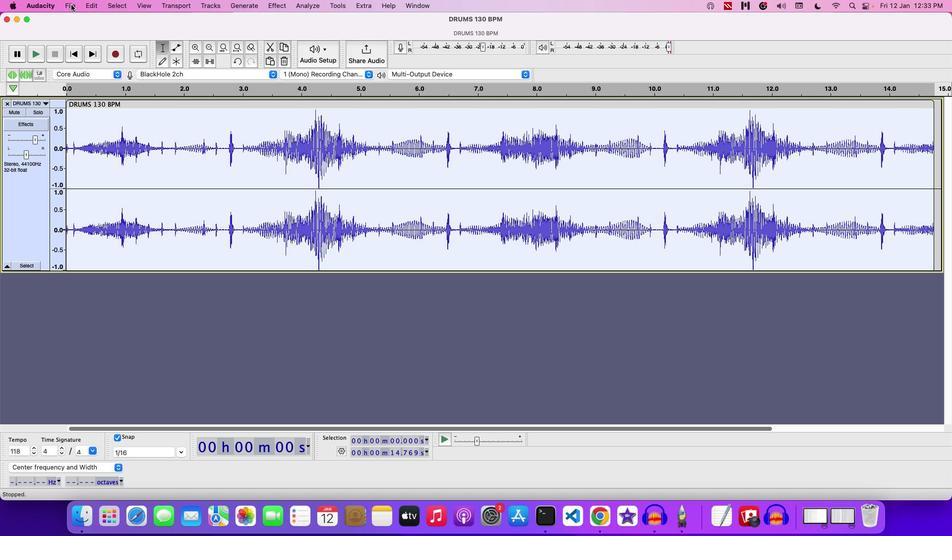 
Action: Mouse pressed left at (78, 12)
Screenshot: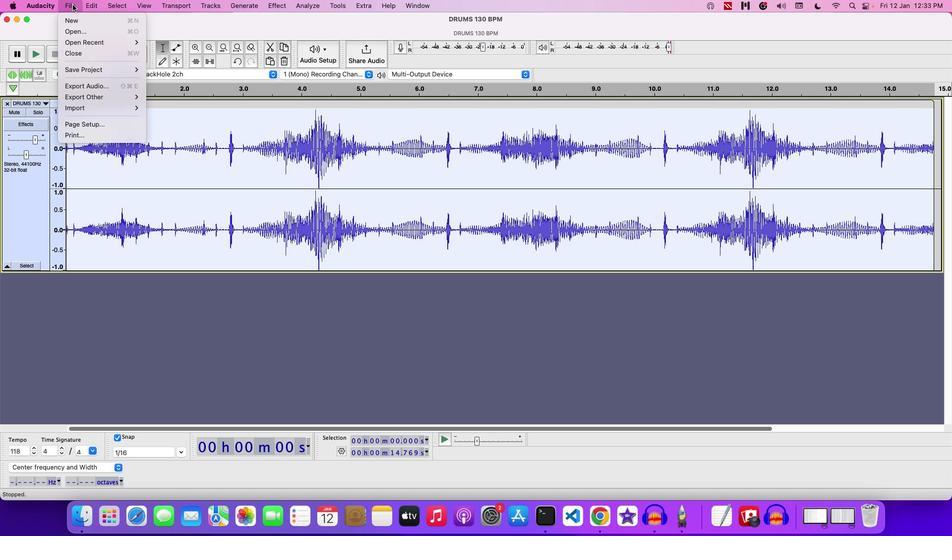
Action: Mouse moved to (182, 77)
Screenshot: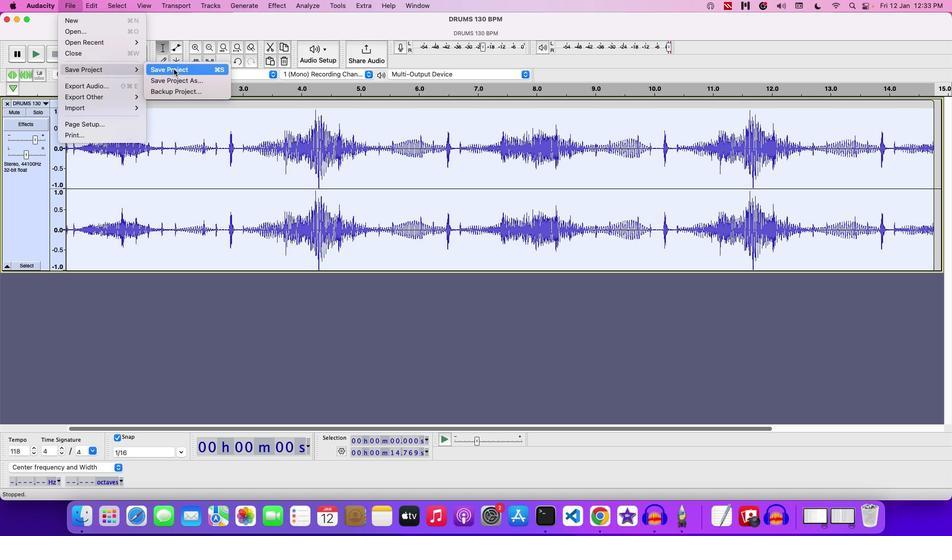 
Action: Mouse pressed left at (182, 77)
Screenshot: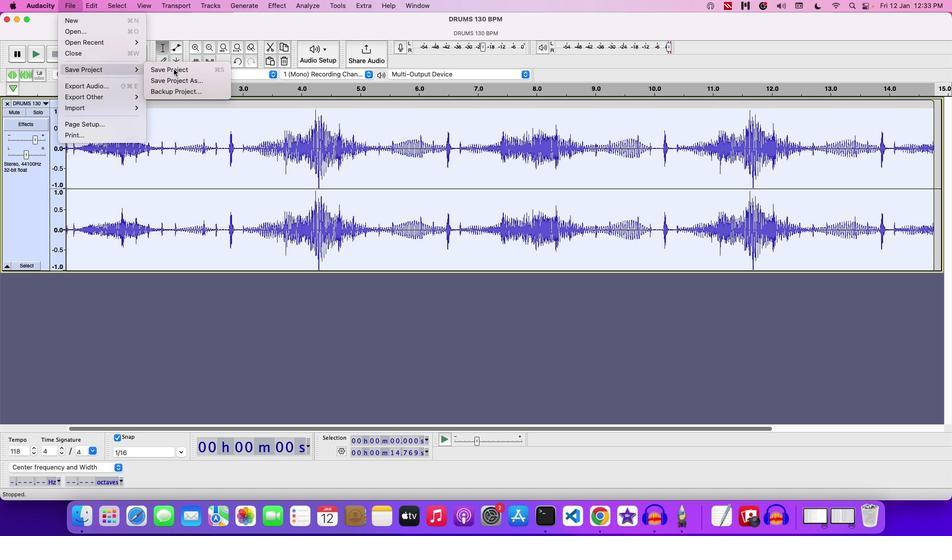 
Action: Mouse moved to (392, 93)
Screenshot: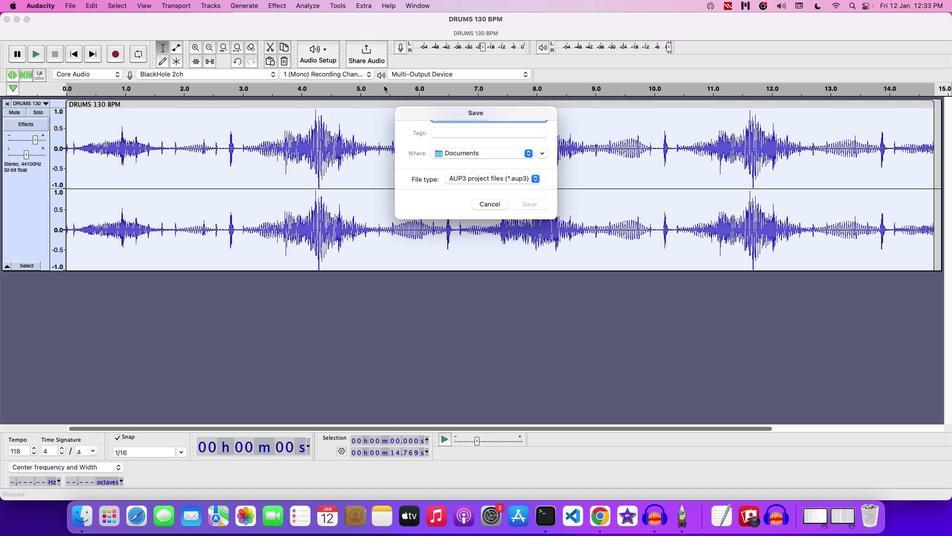 
Action: Key pressed Key.backspace'A''P''P''L''Y''I''N''G'Key.space'A'Key.space'V''S''T'Key.space'V''O''C''O''D''E''R'Key.space'O''N'Key.space'A'Key.space'D''R''U''M'Key.space'L''O''O''P'Key.space'1'
Screenshot: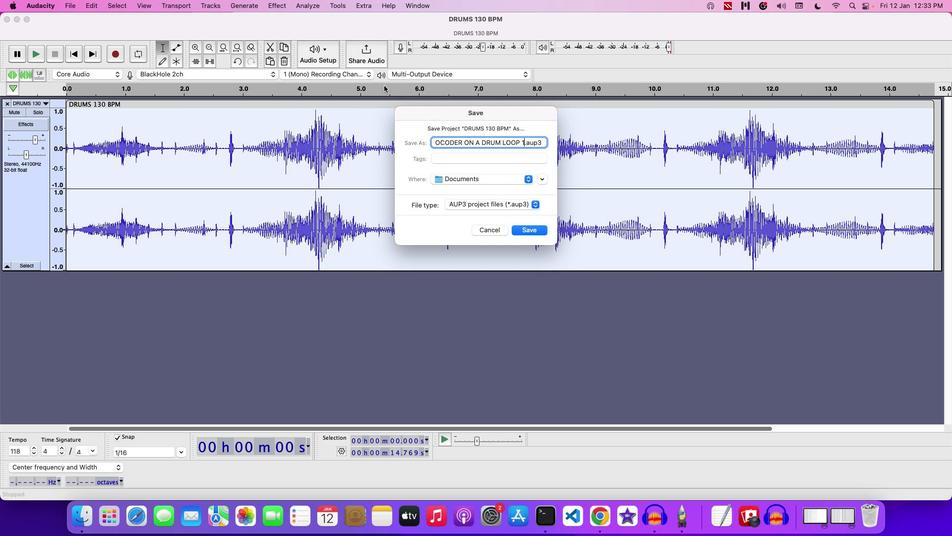
Action: Mouse moved to (390, 93)
Screenshot: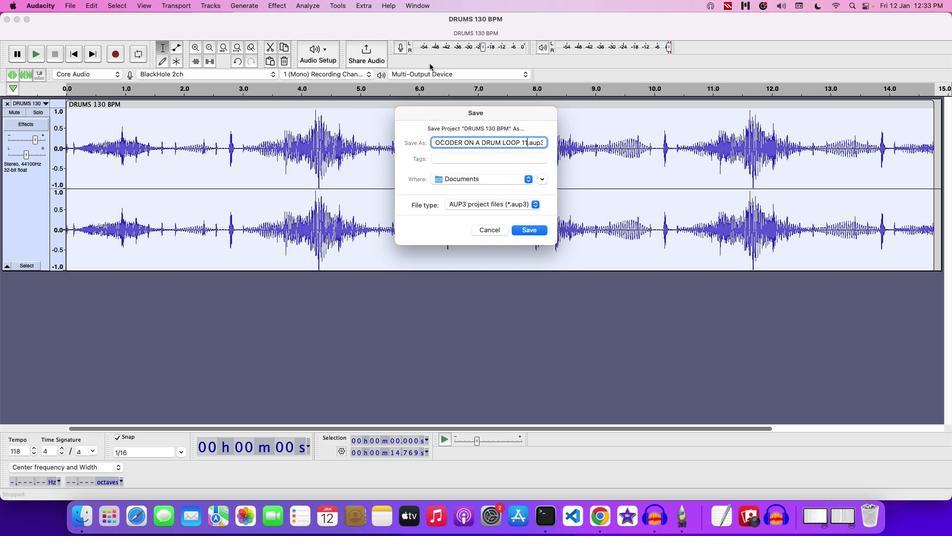 
Action: Key pressed '1'
Screenshot: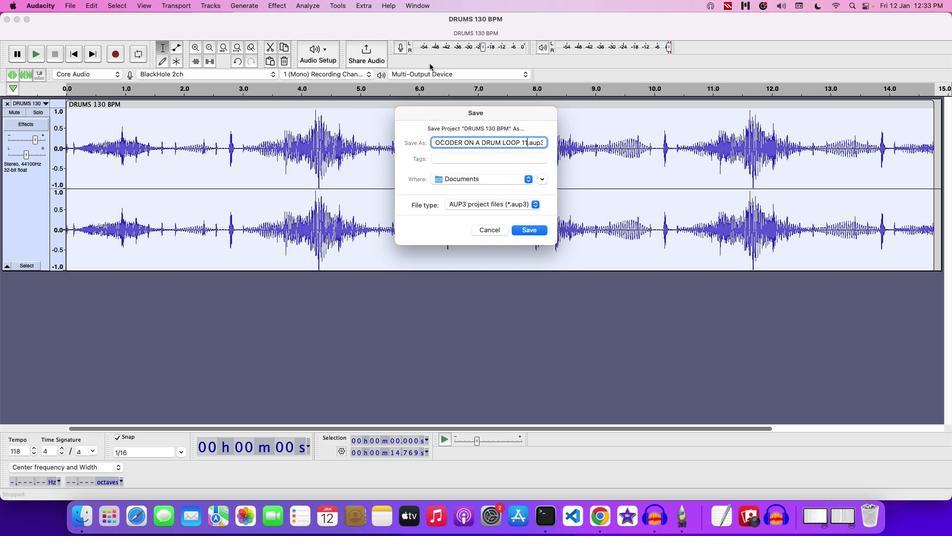 
Action: Mouse moved to (550, 239)
Screenshot: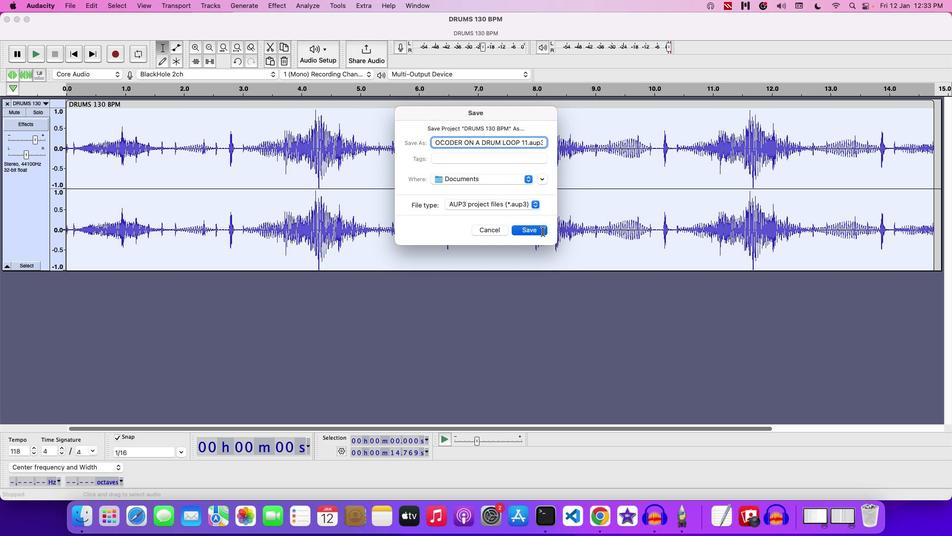 
Action: Mouse pressed left at (550, 239)
Screenshot: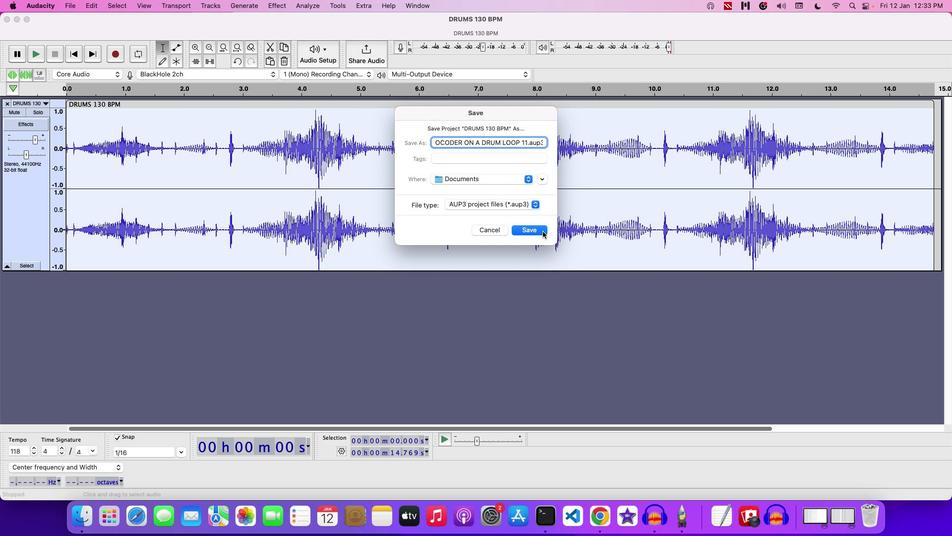 
Action: Mouse moved to (551, 238)
Screenshot: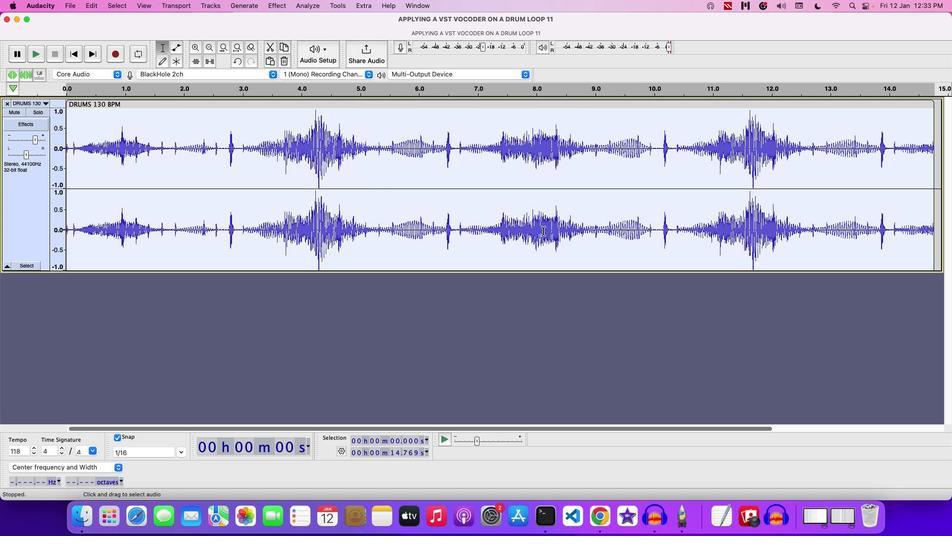 
